 Task: Font style For heading UseBookman old style with light red berry 1 colour & Underline. font size for heading '24 Pt. 'Change the font style of data to Browallia Newand font size to  14 Pt. Change the alignment of both headline & data to  Align top. In the sheet  auditingSalesByQuarter
Action: Mouse moved to (42, 137)
Screenshot: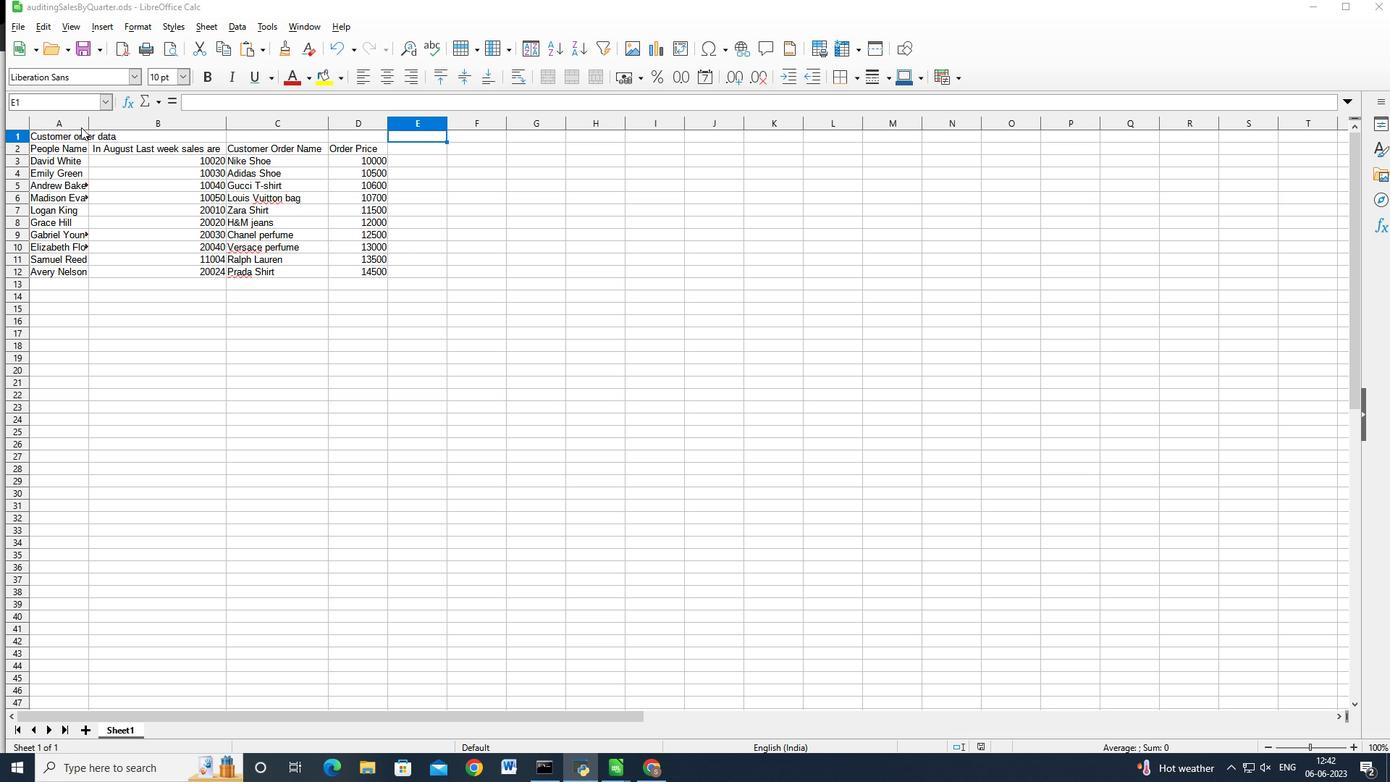 
Action: Mouse pressed left at (42, 137)
Screenshot: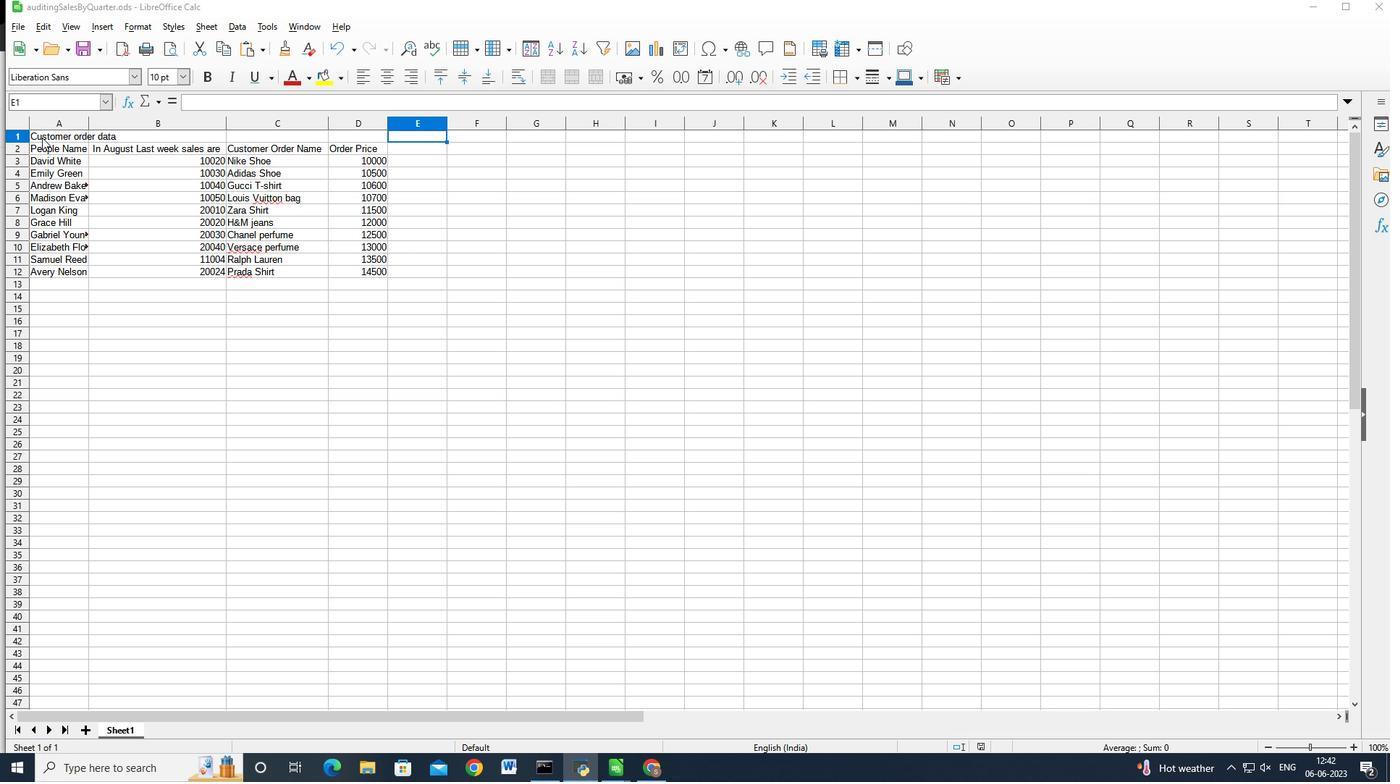 
Action: Mouse moved to (78, 70)
Screenshot: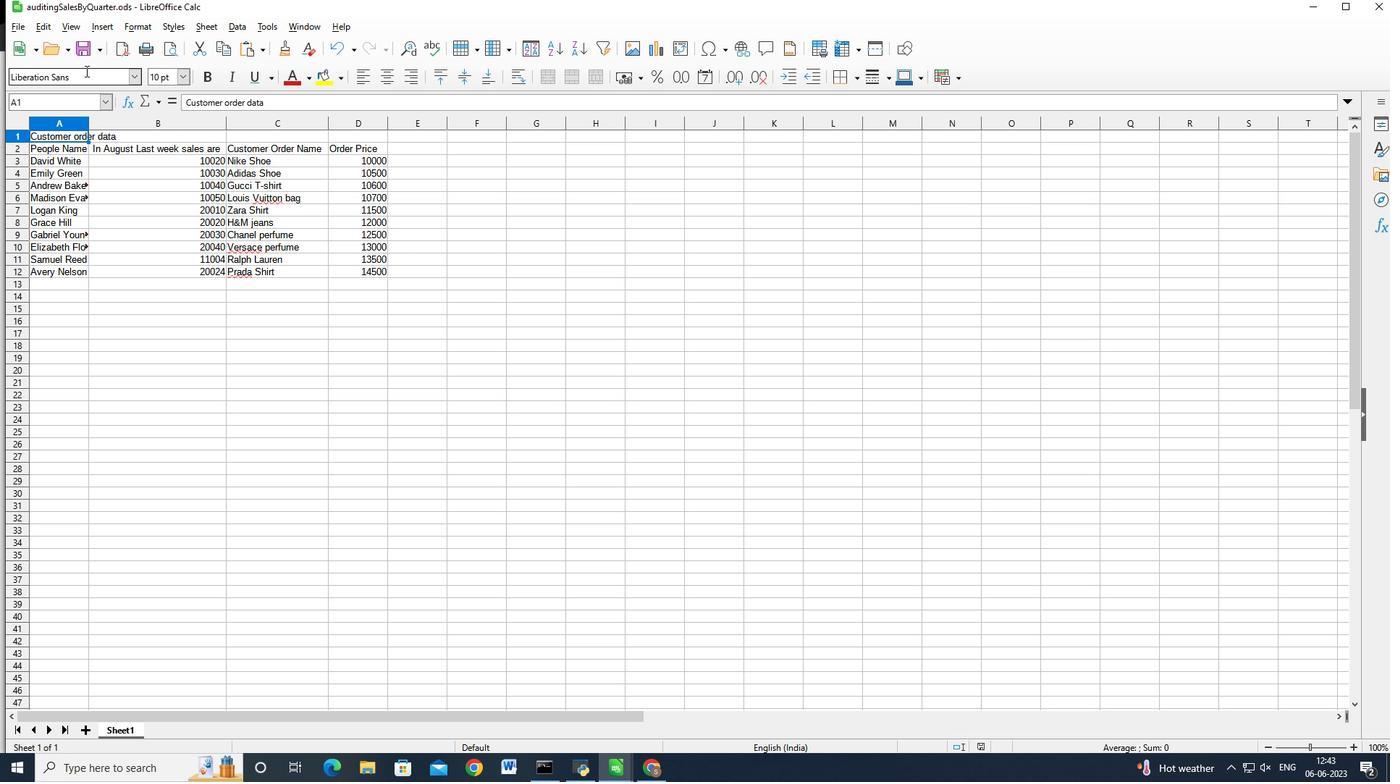 
Action: Mouse pressed left at (78, 70)
Screenshot: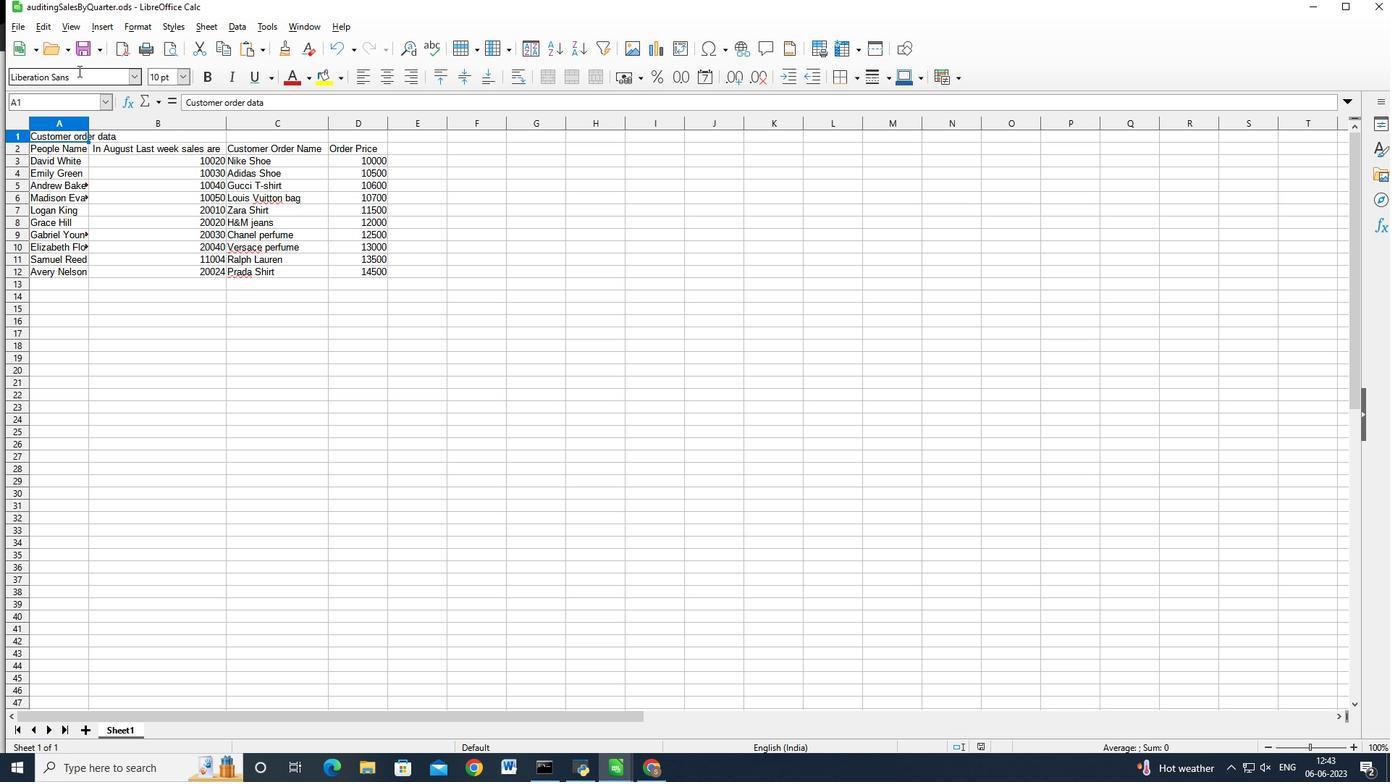
Action: Key pressed <Key.backspace><Key.backspace><Key.backspace><Key.backspace><Key.backspace><Key.backspace><Key.backspace><Key.backspace><Key.backspace><Key.backspace><Key.backspace><Key.backspace><Key.backspace><Key.backspace><Key.backspace><Key.backspace><Key.backspace><Key.backspace><Key.backspace><Key.backspace><Key.backspace><Key.backspace><Key.backspace><Key.backspace><Key.backspace><Key.shift>Bookman<Key.space>old<Key.enter><Key.enter>
Screenshot: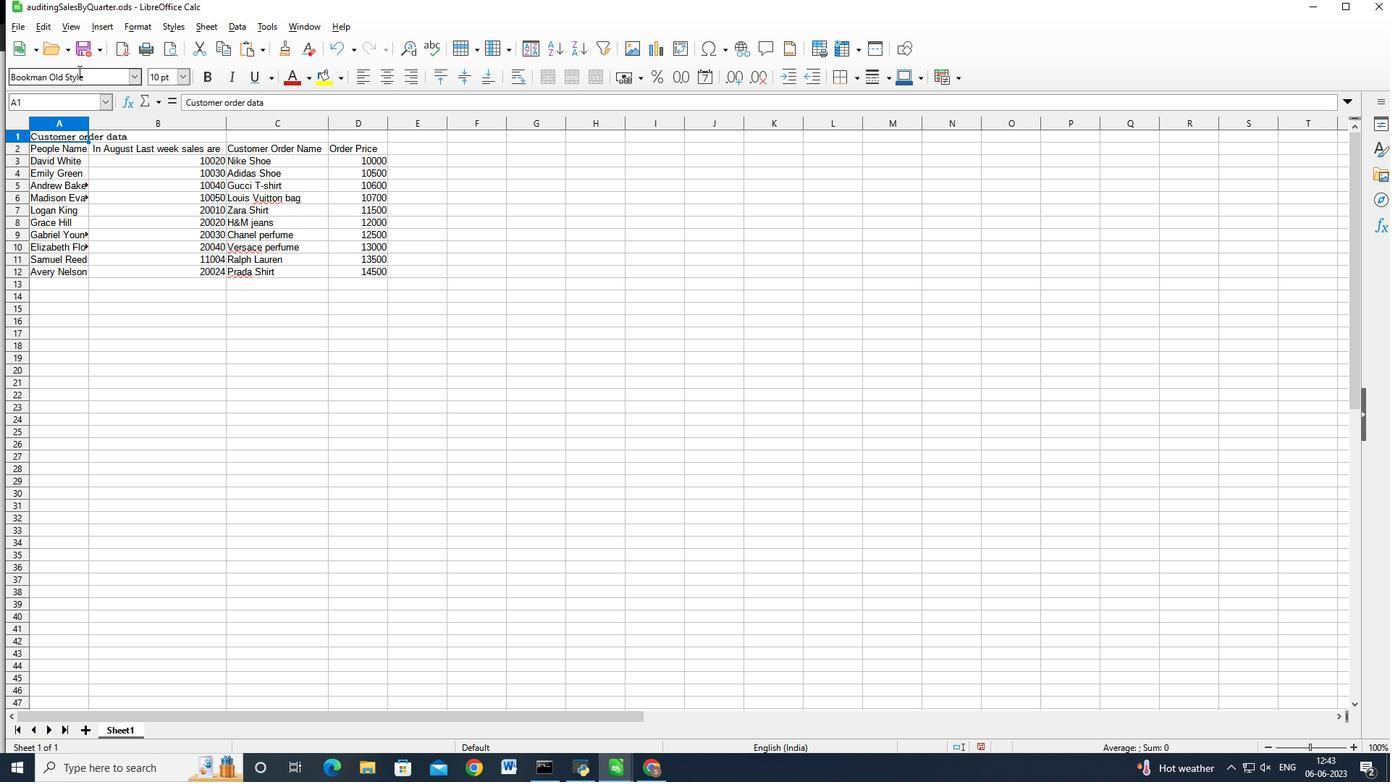 
Action: Mouse moved to (63, 134)
Screenshot: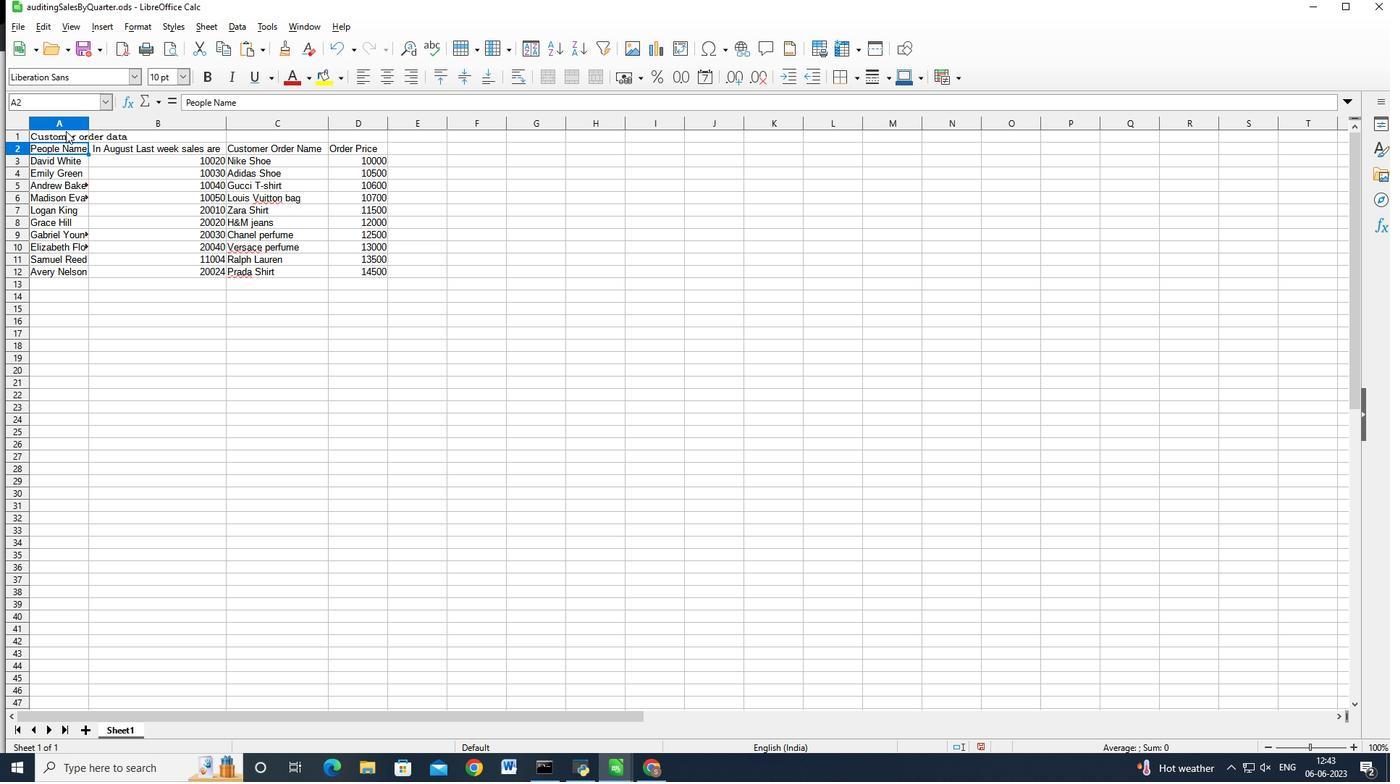 
Action: Mouse pressed left at (63, 134)
Screenshot: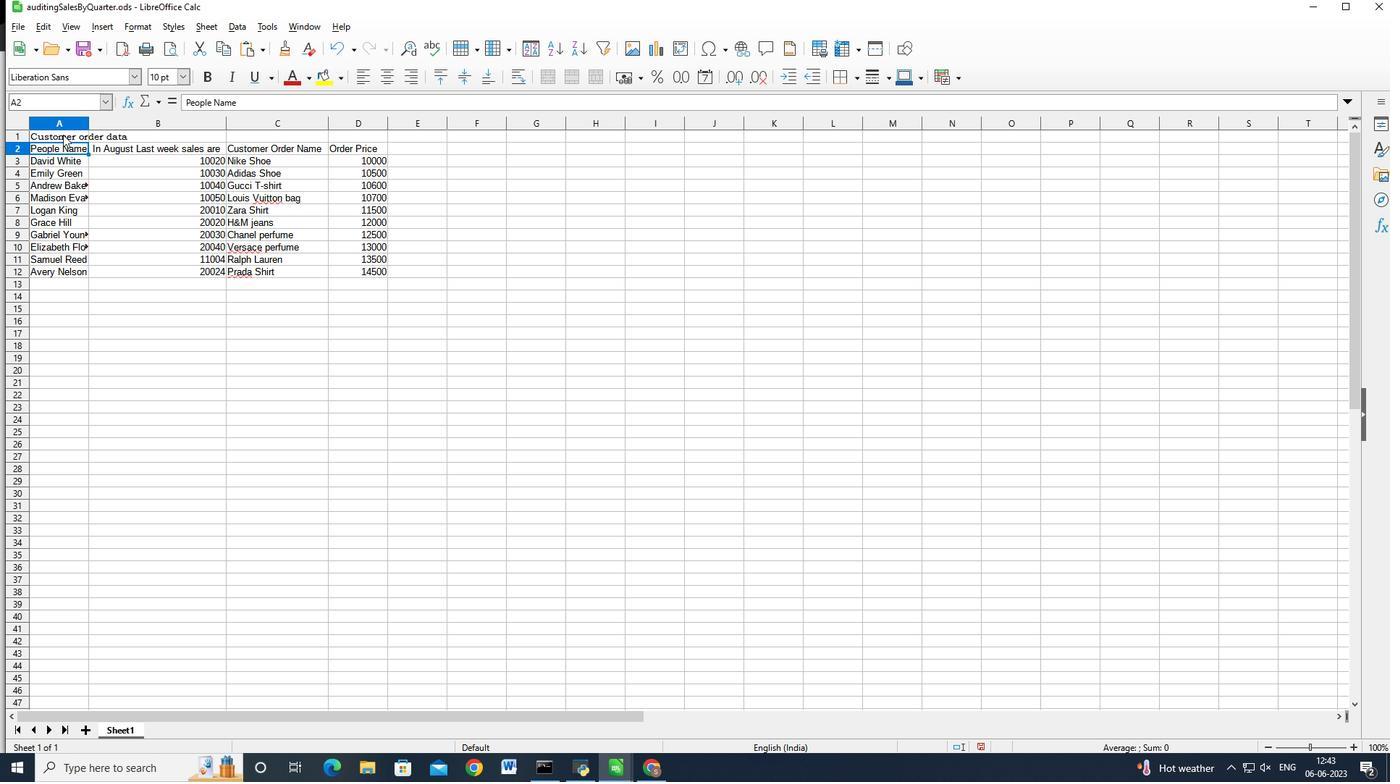 
Action: Mouse moved to (98, 131)
Screenshot: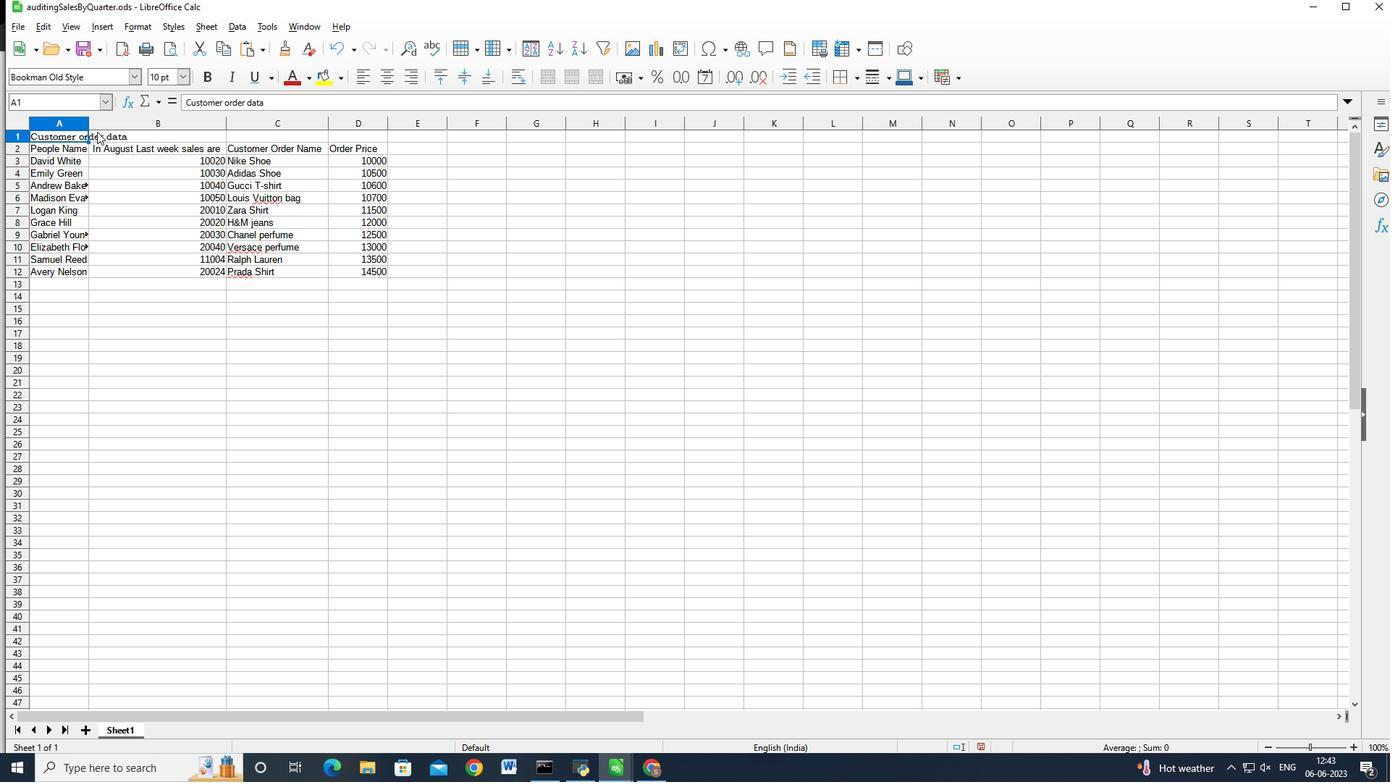 
Action: Key pressed <Key.shift>
Screenshot: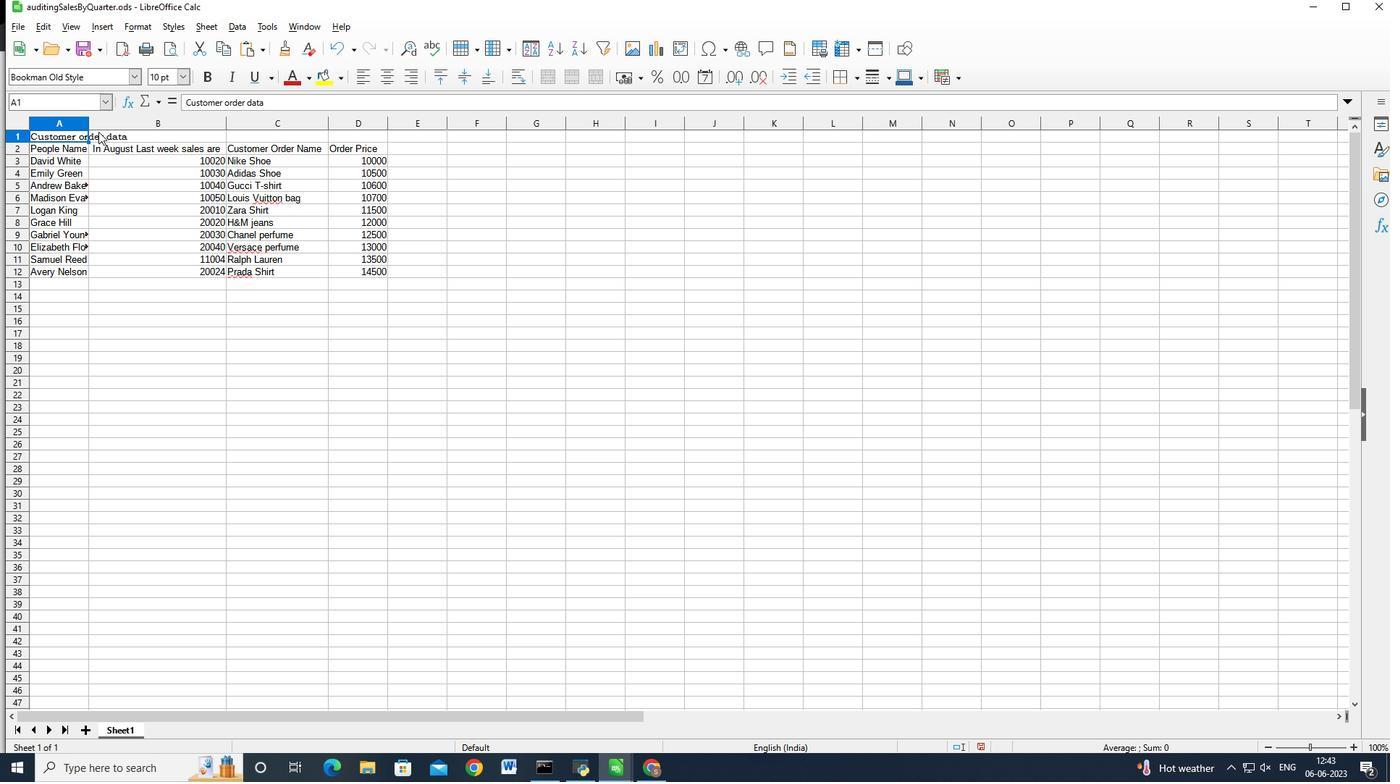 
Action: Mouse pressed left at (98, 131)
Screenshot: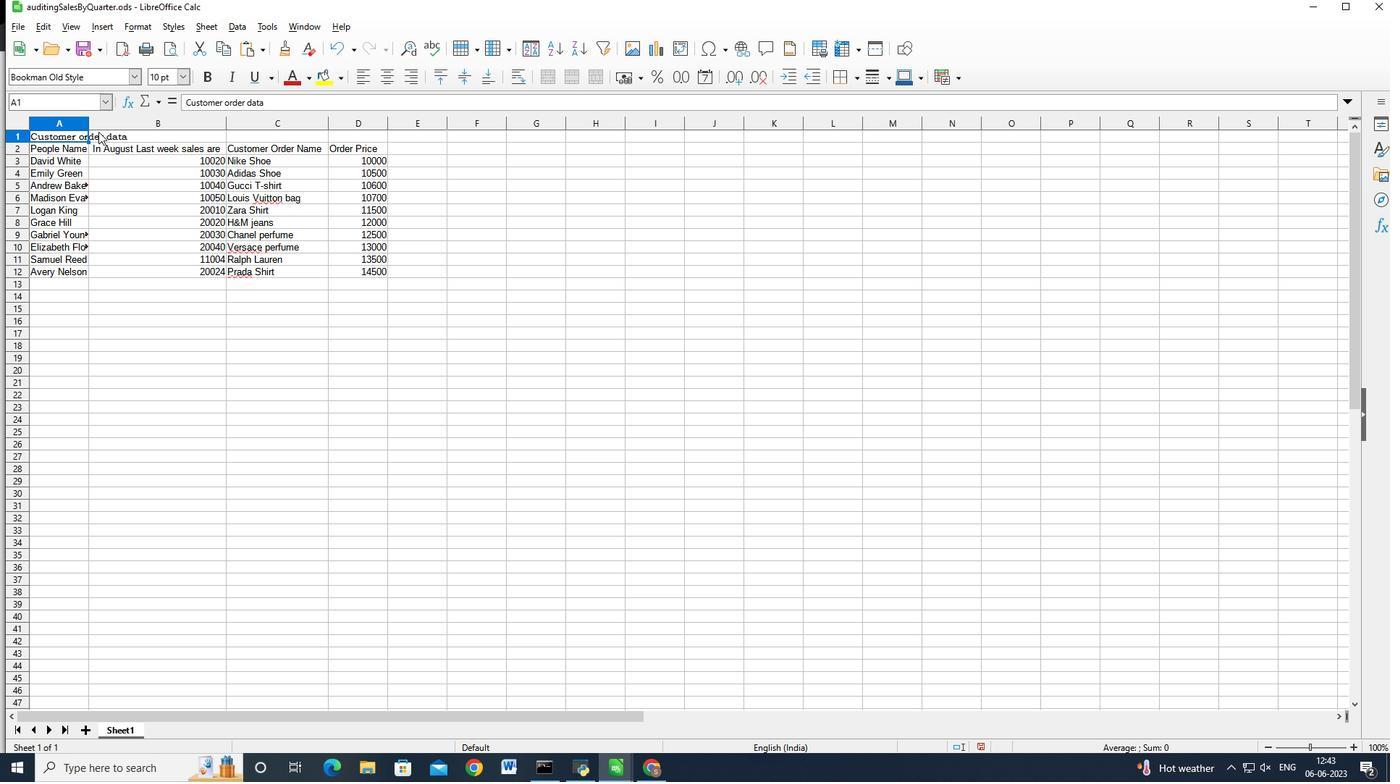 
Action: Key pressed <Key.shift>
Screenshot: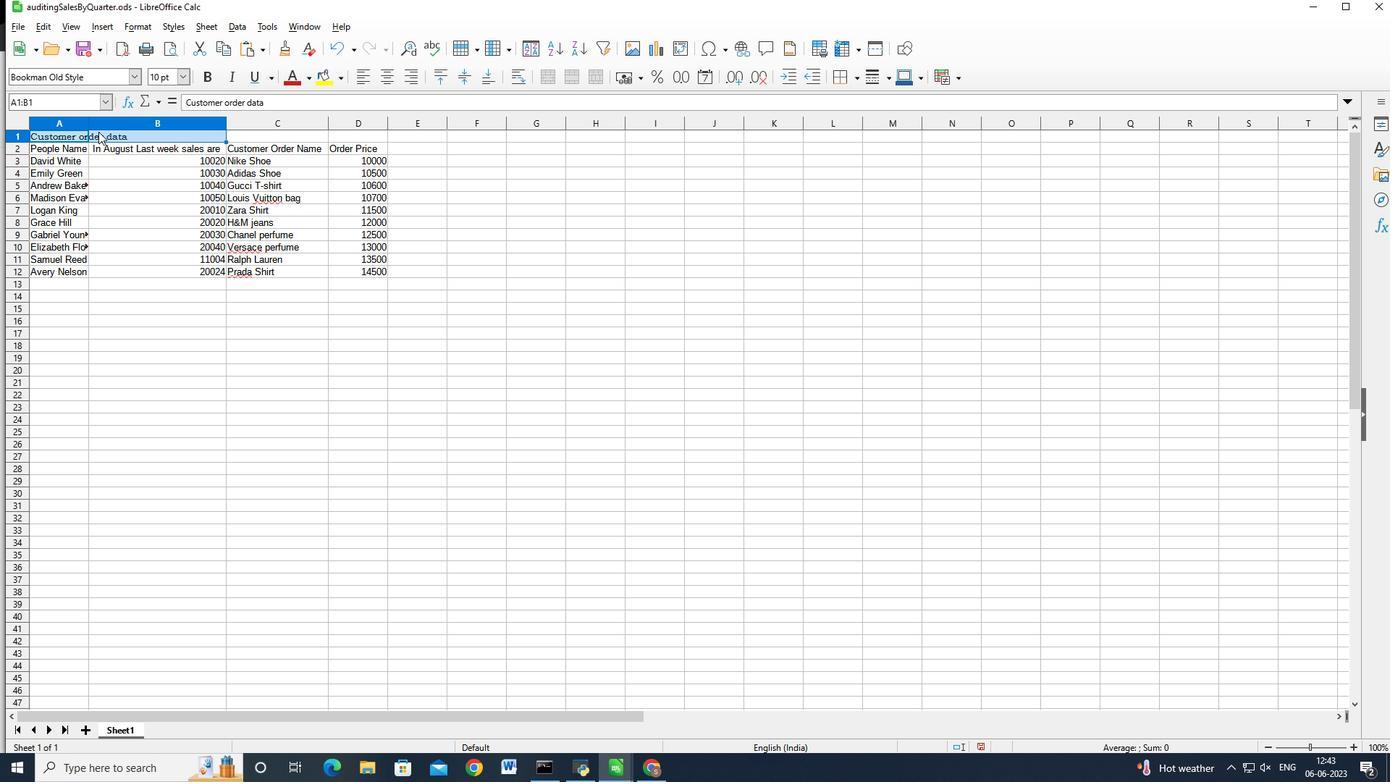 
Action: Mouse moved to (136, 104)
Screenshot: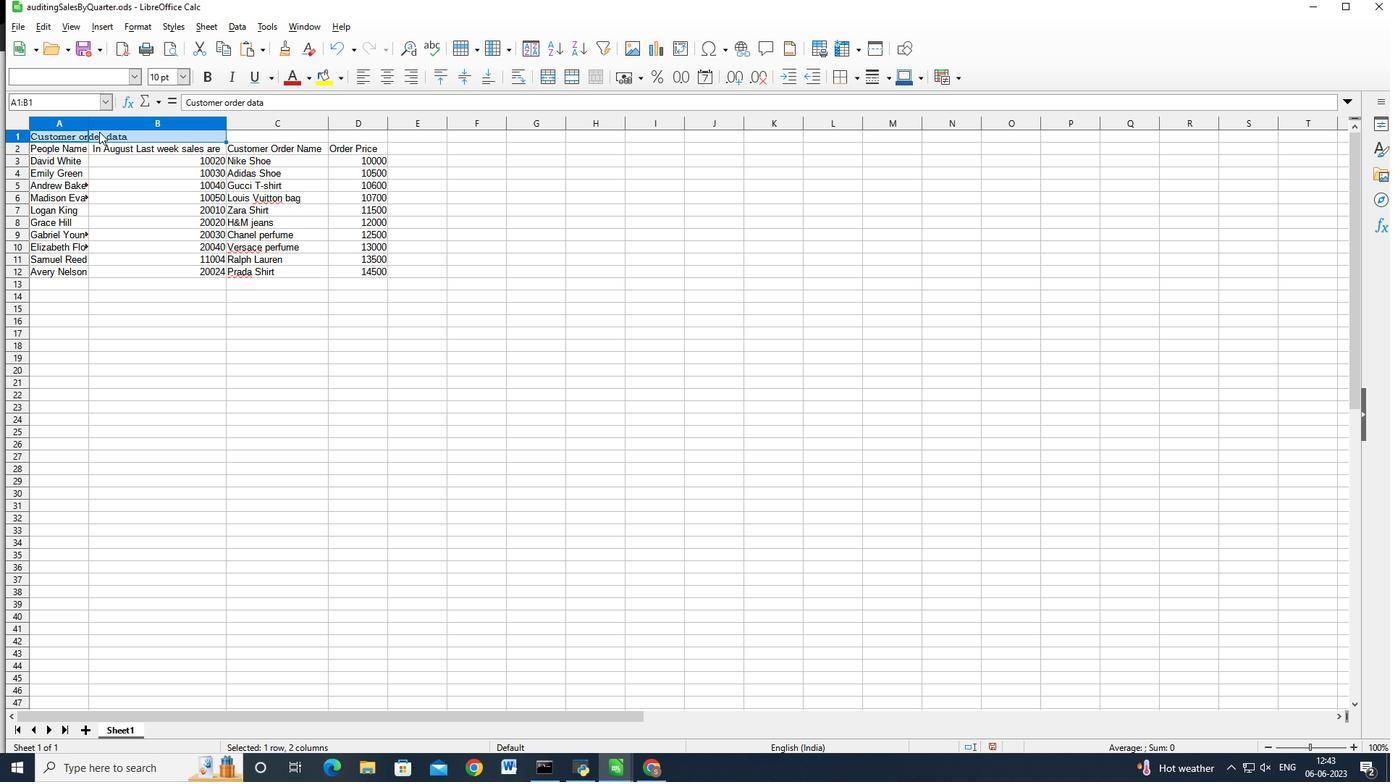 
Action: Key pressed <Key.shift>
Screenshot: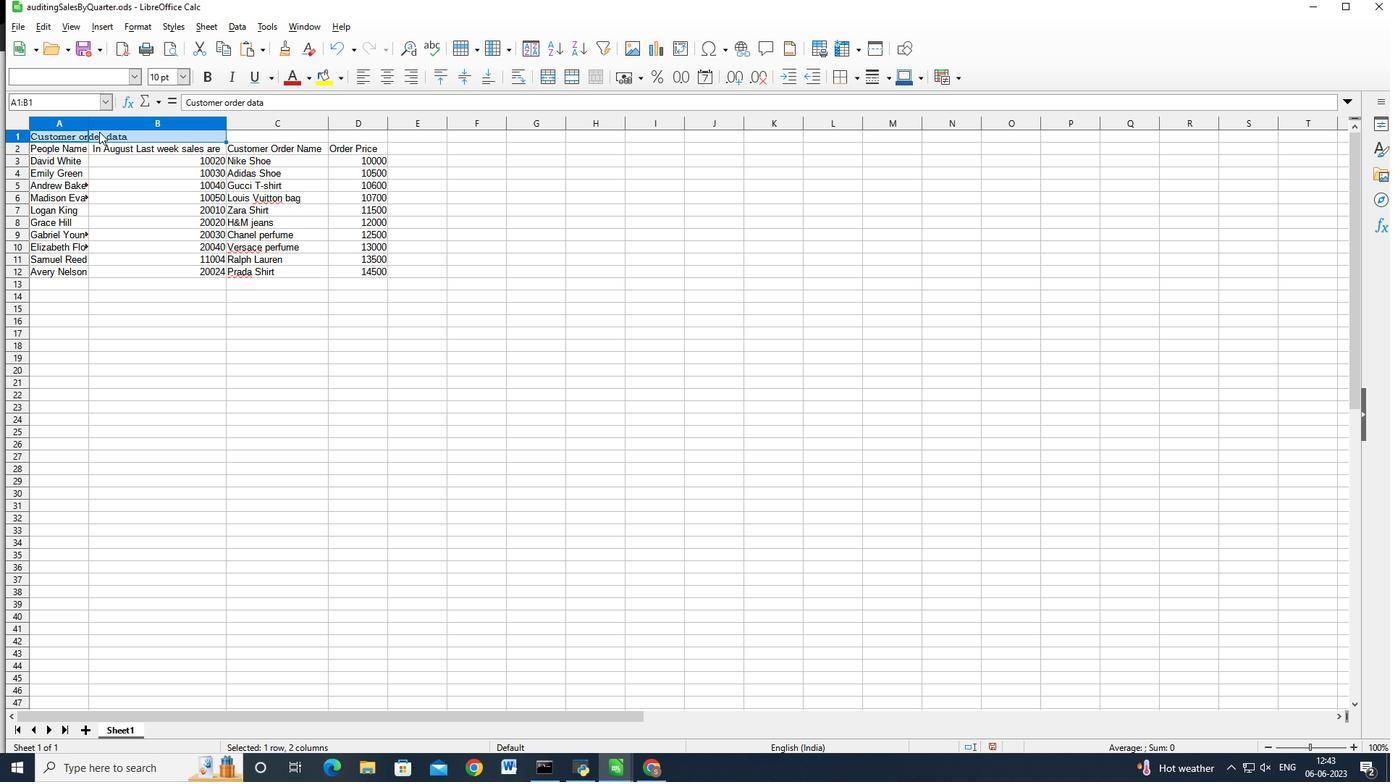 
Action: Mouse moved to (163, 71)
Screenshot: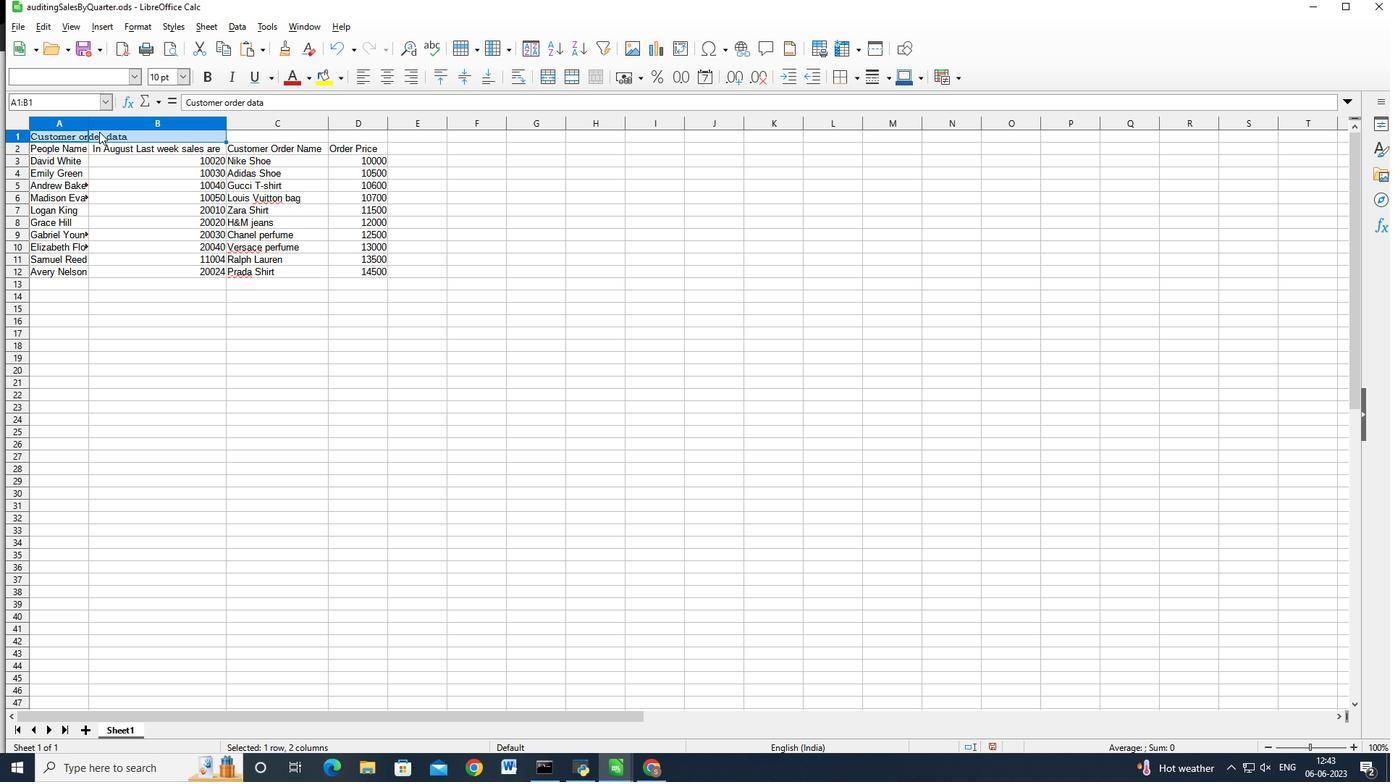 
Action: Key pressed <Key.shift>
Screenshot: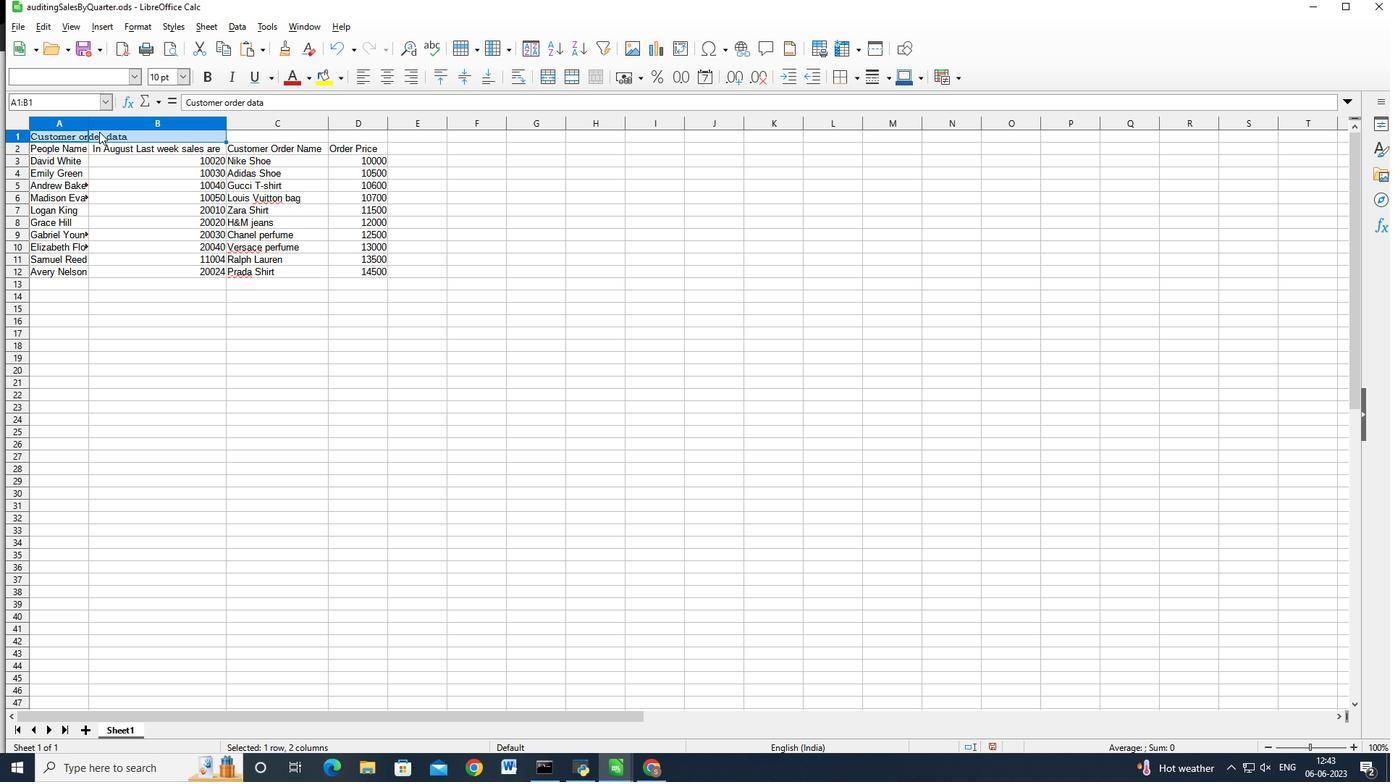 
Action: Mouse moved to (183, 73)
Screenshot: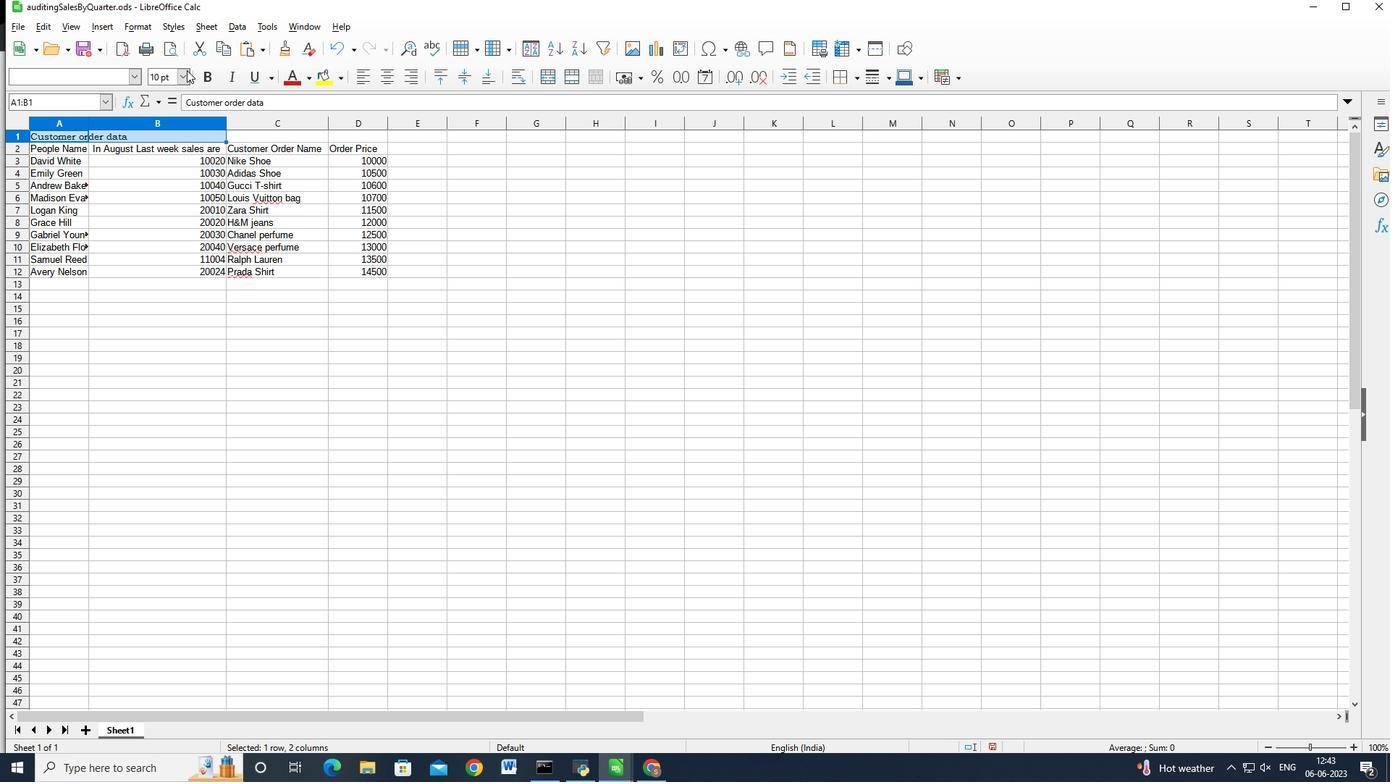 
Action: Mouse pressed left at (183, 73)
Screenshot: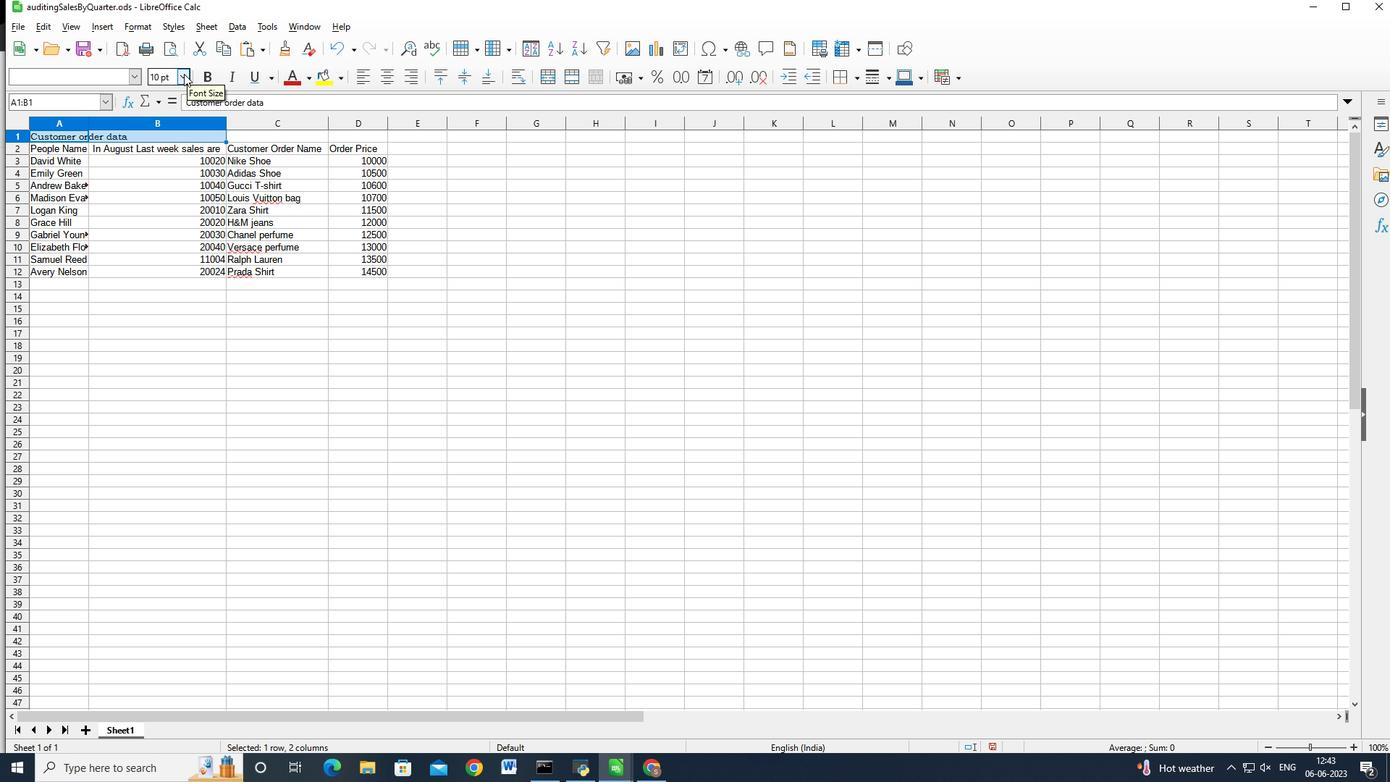 
Action: Mouse moved to (148, 285)
Screenshot: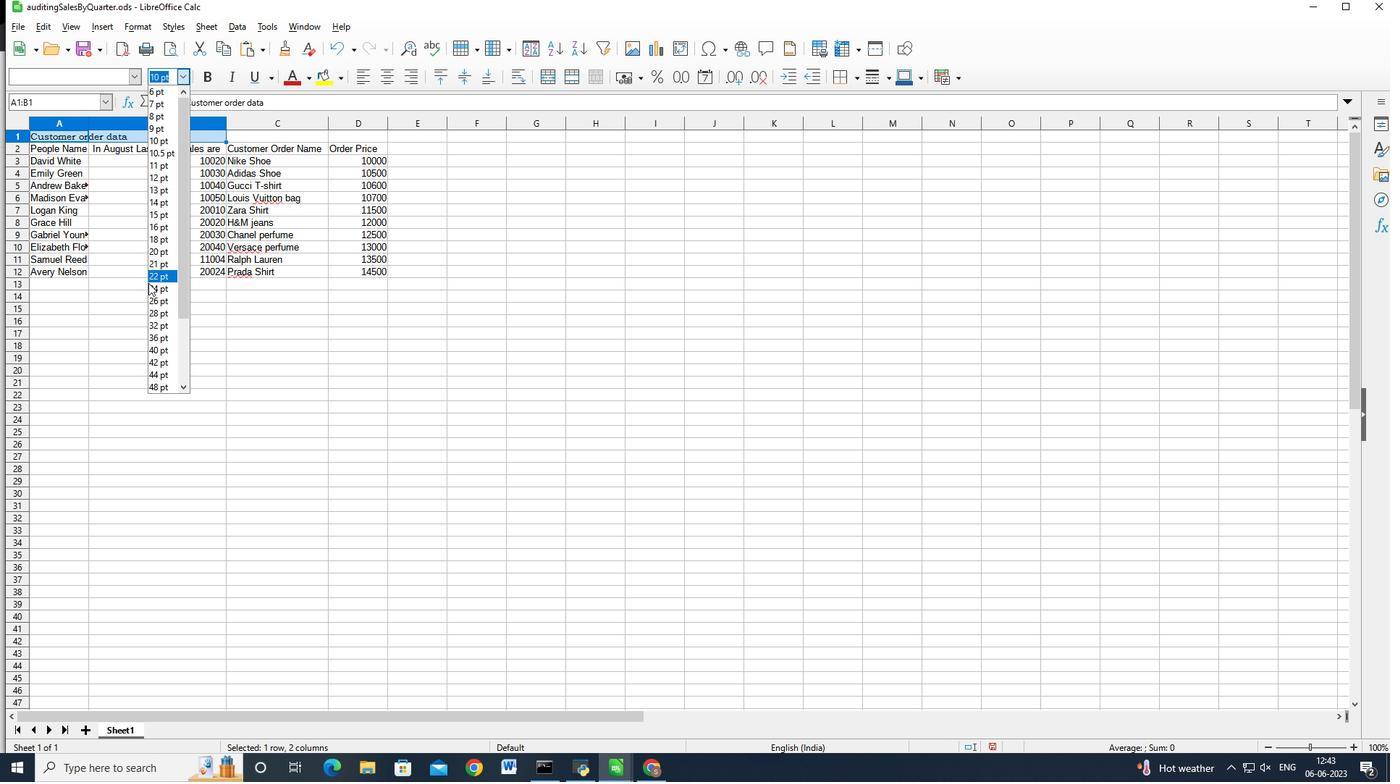 
Action: Mouse pressed left at (148, 285)
Screenshot: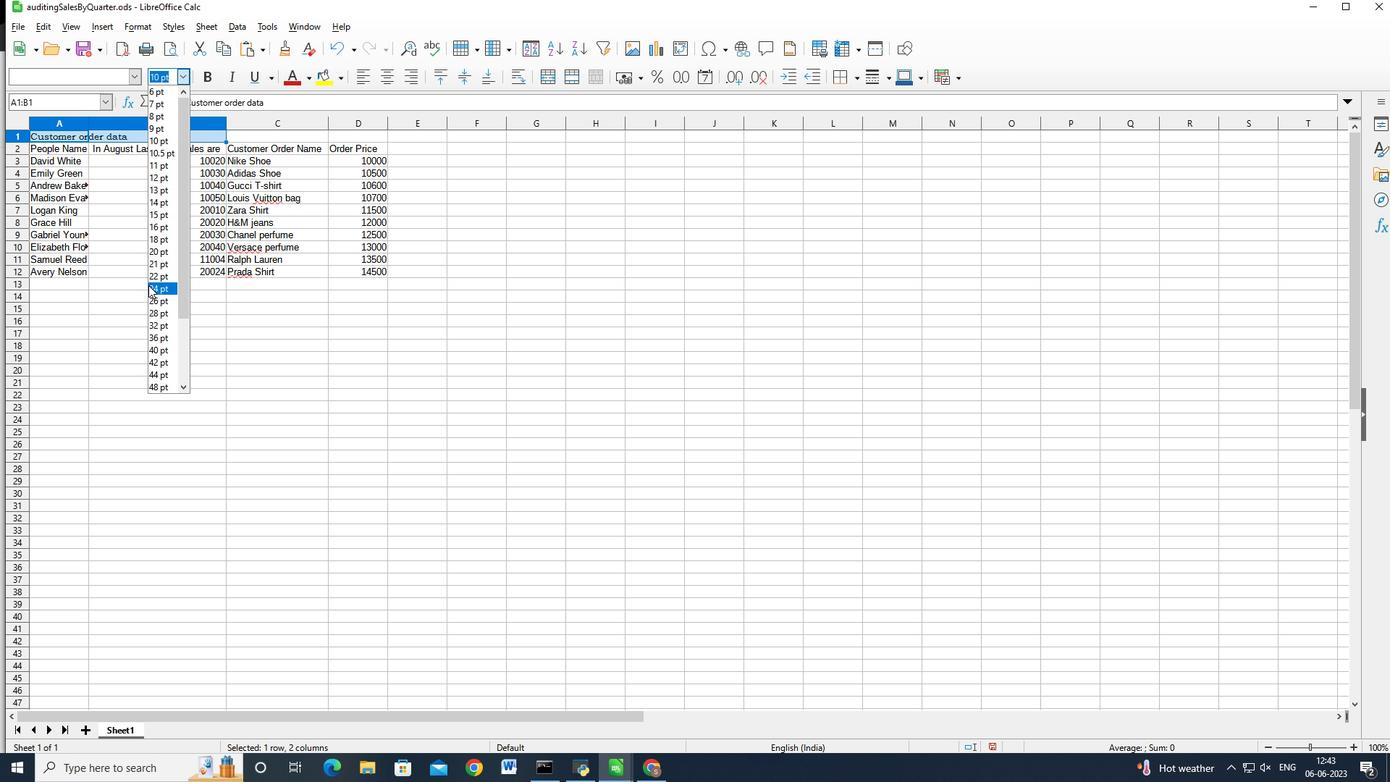 
Action: Mouse moved to (64, 168)
Screenshot: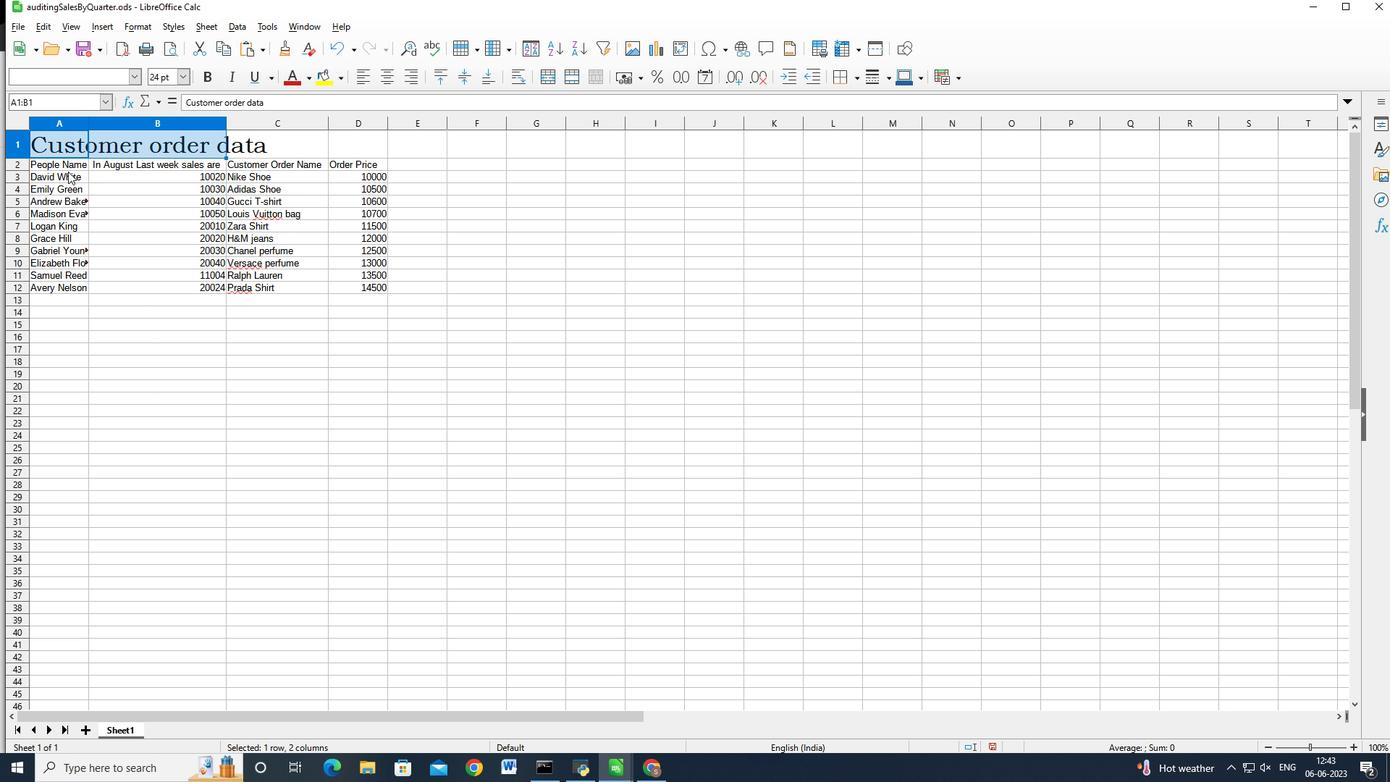 
Action: Mouse pressed left at (64, 168)
Screenshot: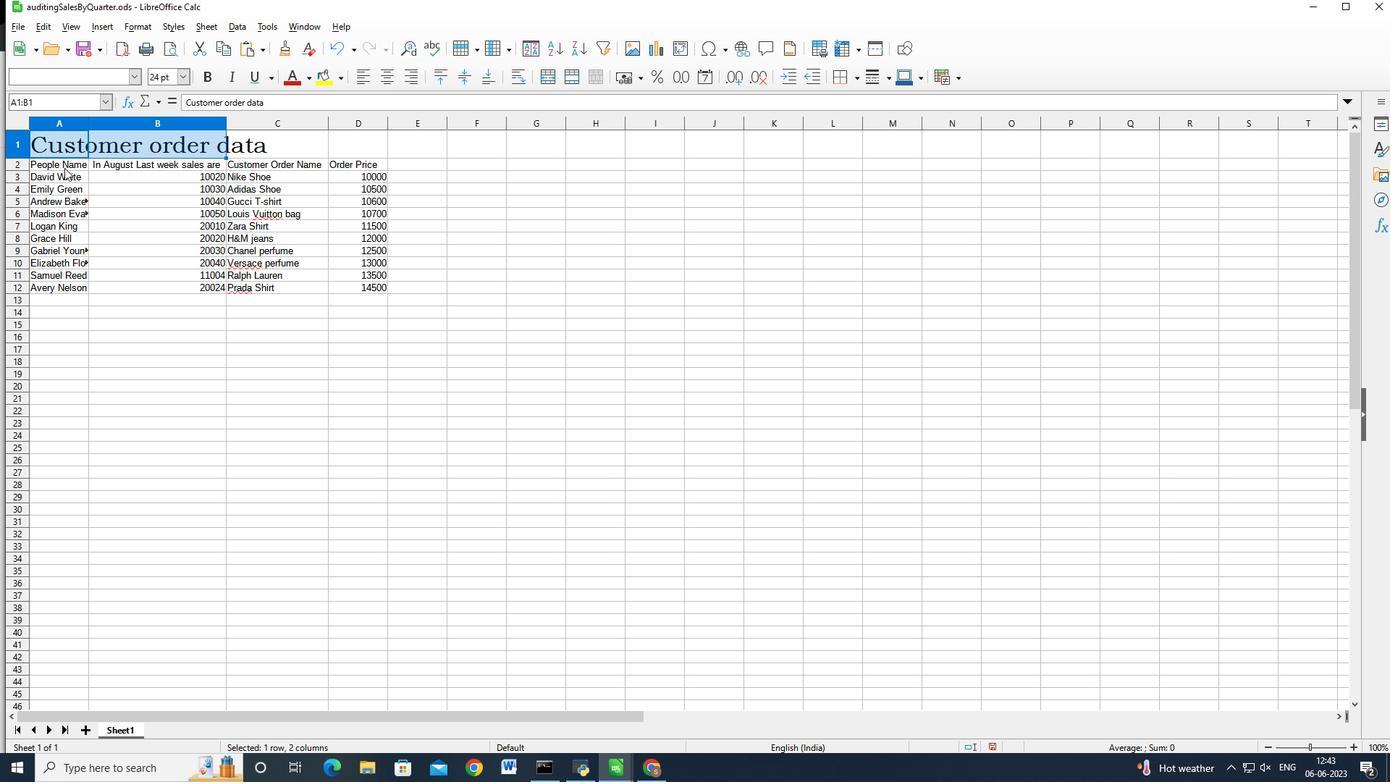 
Action: Key pressed <Key.shift><Key.right><Key.right><Key.right><Key.right><Key.left><Key.down><Key.down><Key.down><Key.down><Key.down><Key.down><Key.down><Key.down><Key.down><Key.down>
Screenshot: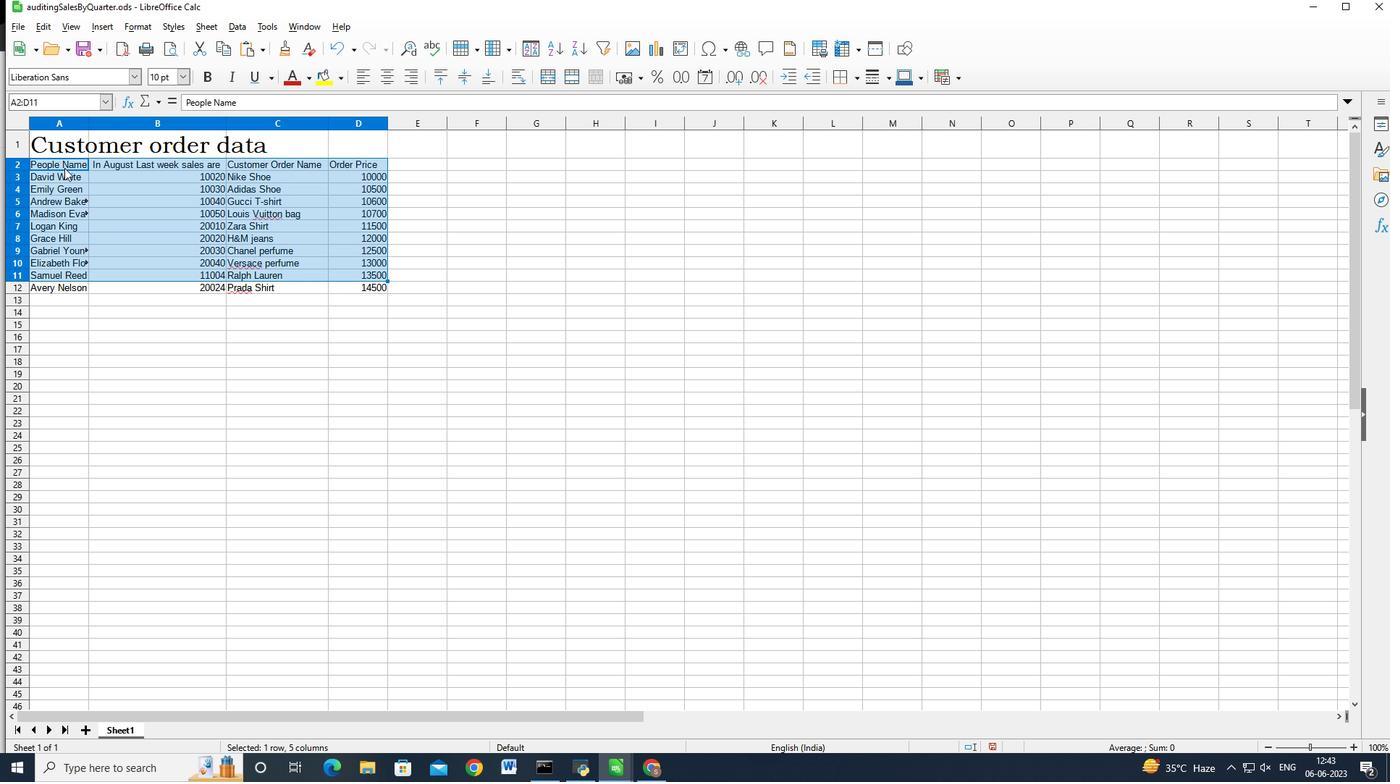 
Action: Mouse moved to (180, 78)
Screenshot: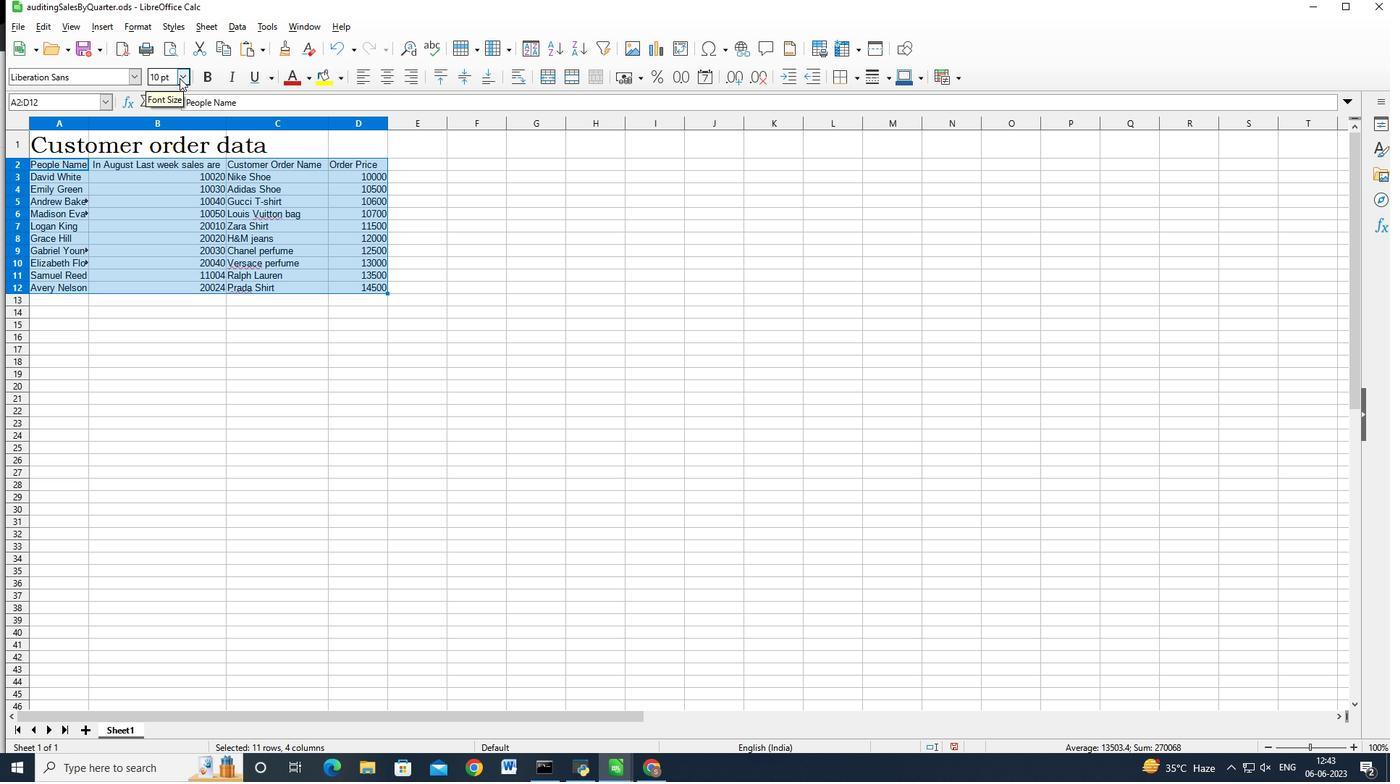 
Action: Mouse pressed left at (180, 78)
Screenshot: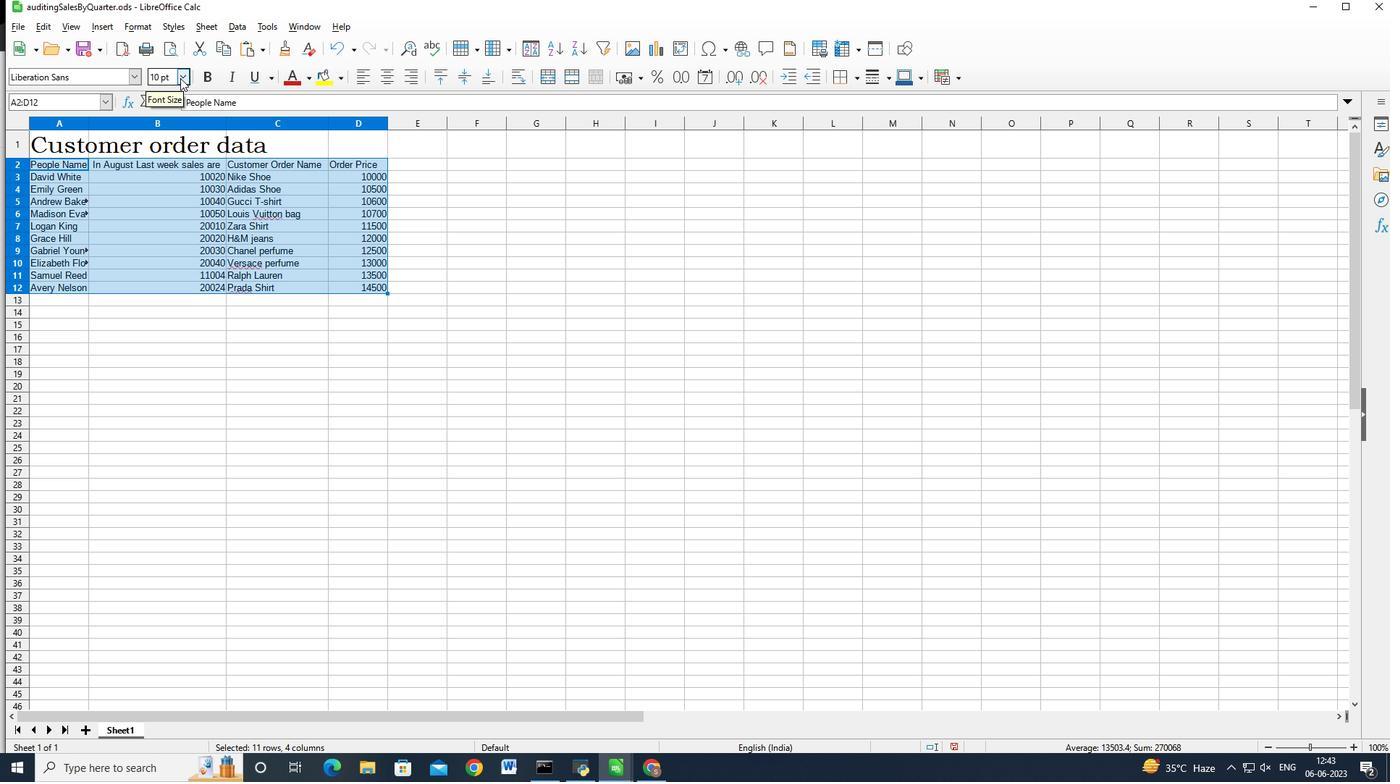 
Action: Mouse moved to (180, 78)
Screenshot: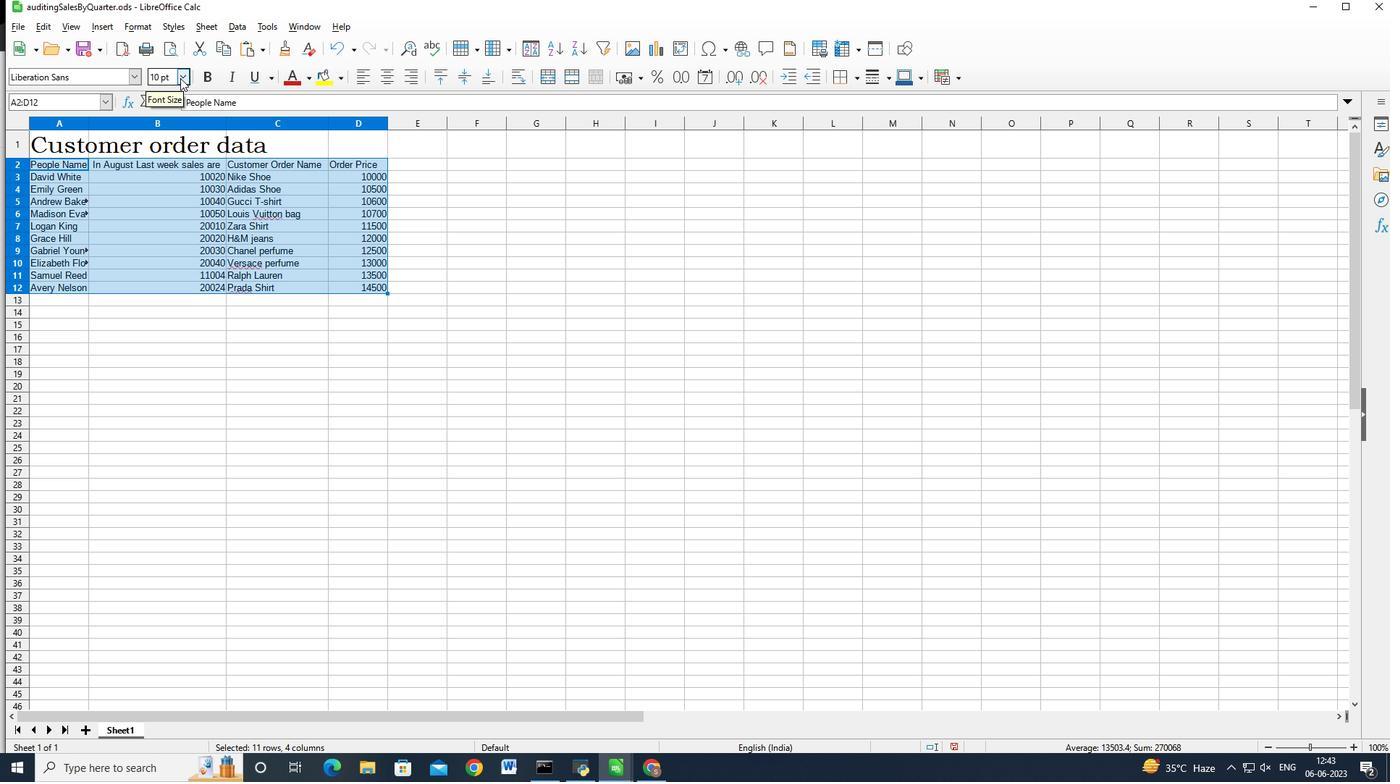 
Action: Mouse pressed left at (180, 78)
Screenshot: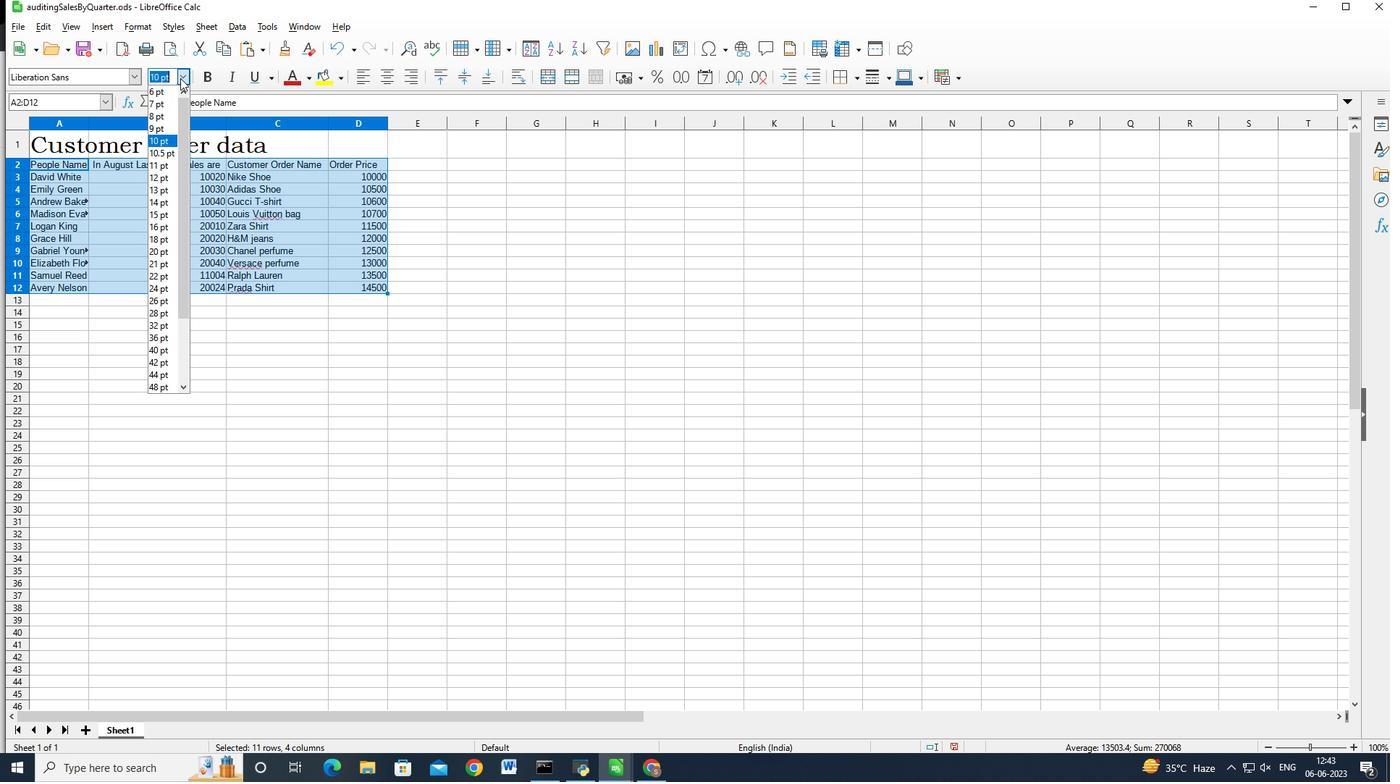 
Action: Mouse moved to (135, 78)
Screenshot: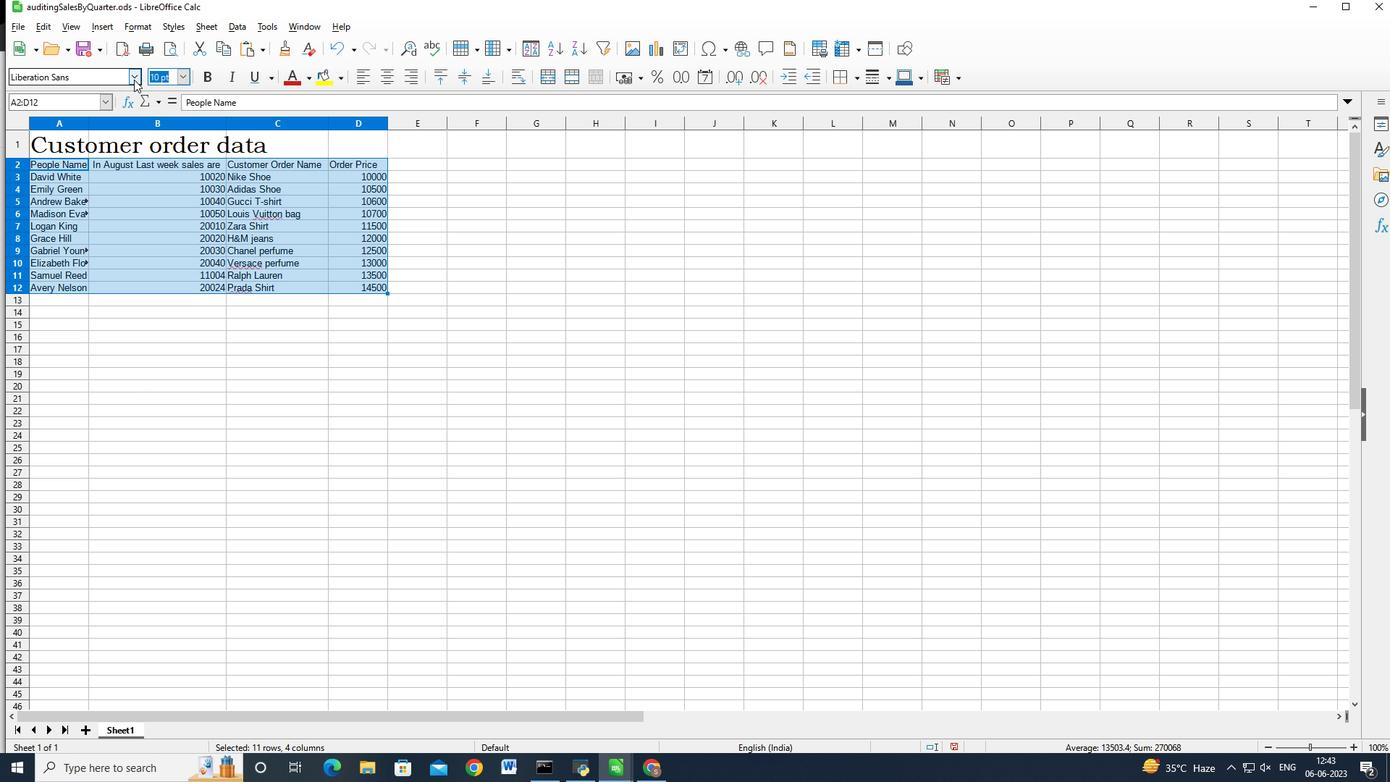 
Action: Mouse pressed left at (135, 78)
Screenshot: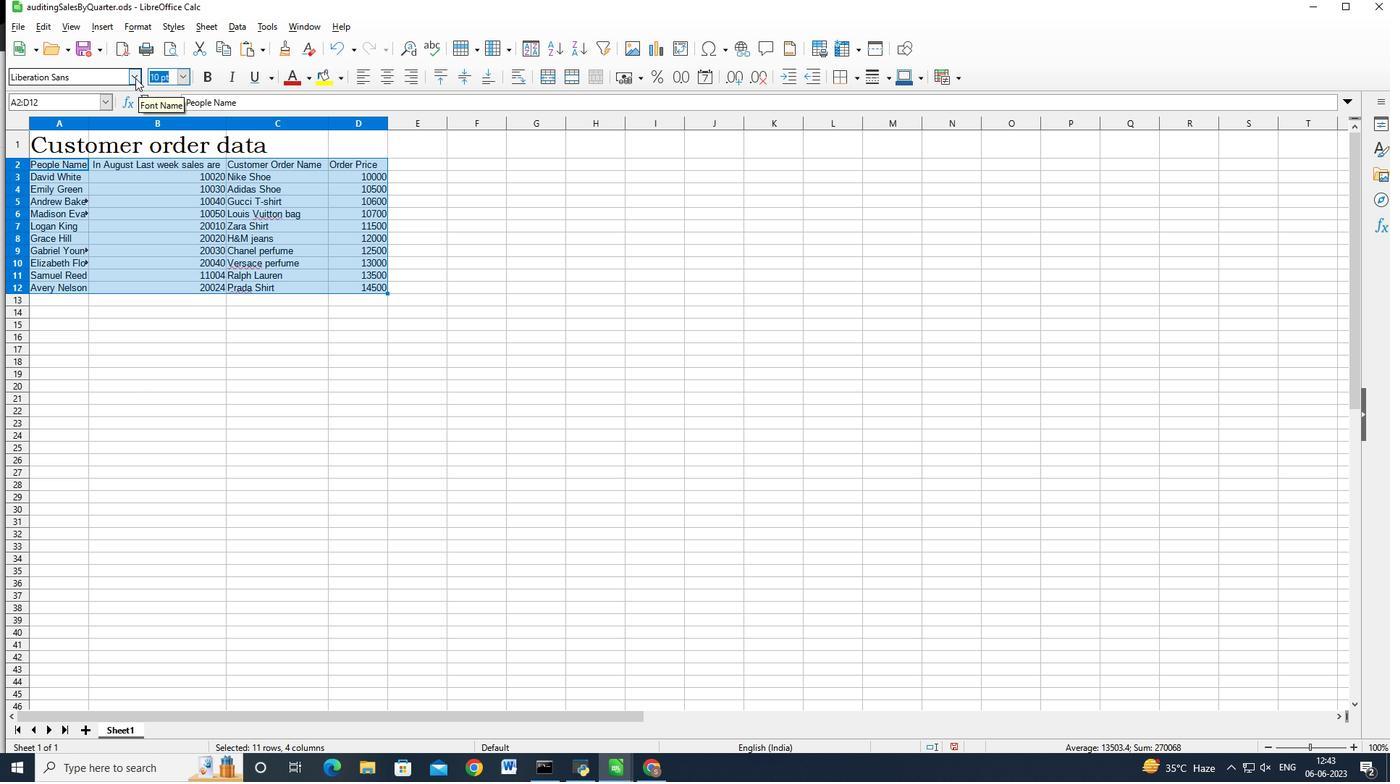 
Action: Mouse moved to (75, 61)
Screenshot: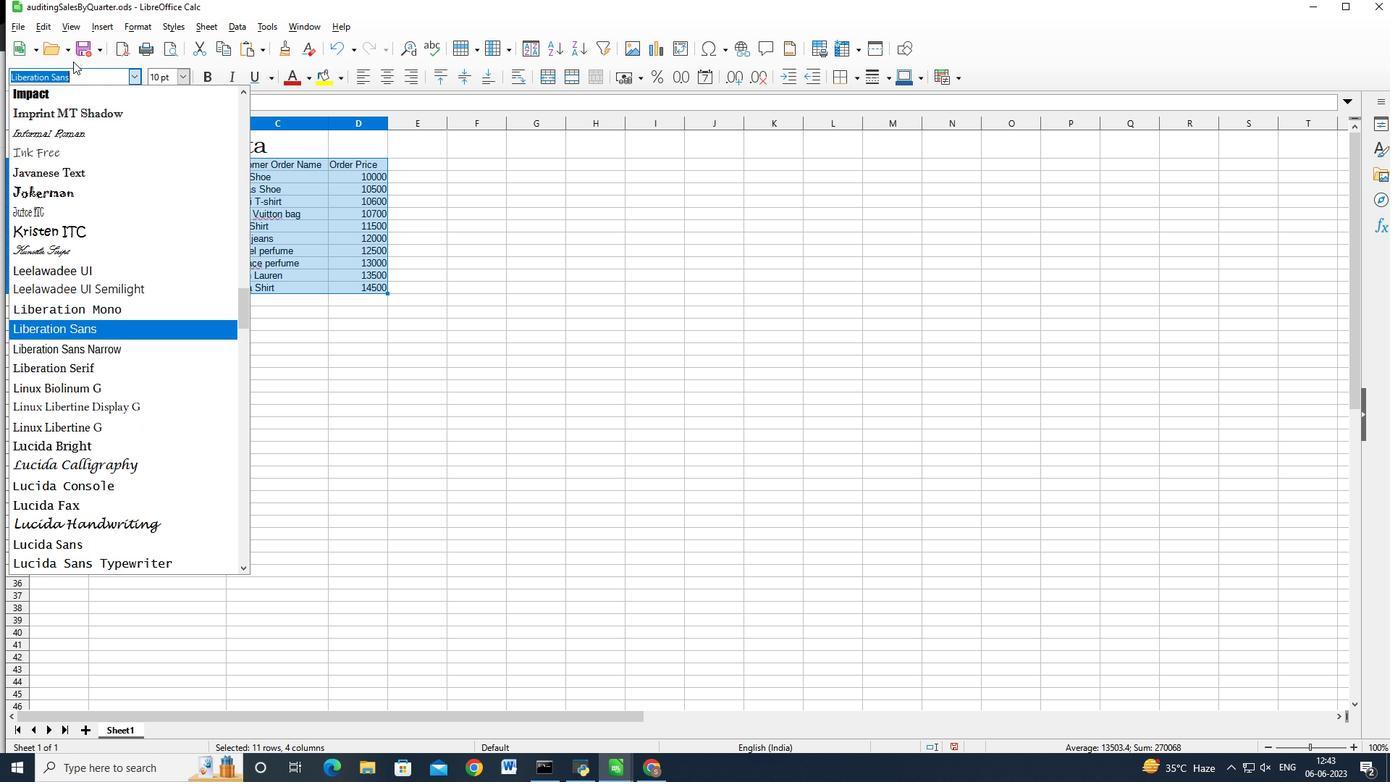 
Action: Key pressed <Key.backspace><Key.shift>Browallia<Key.space><Key.shift>Newand<Key.enter>
Screenshot: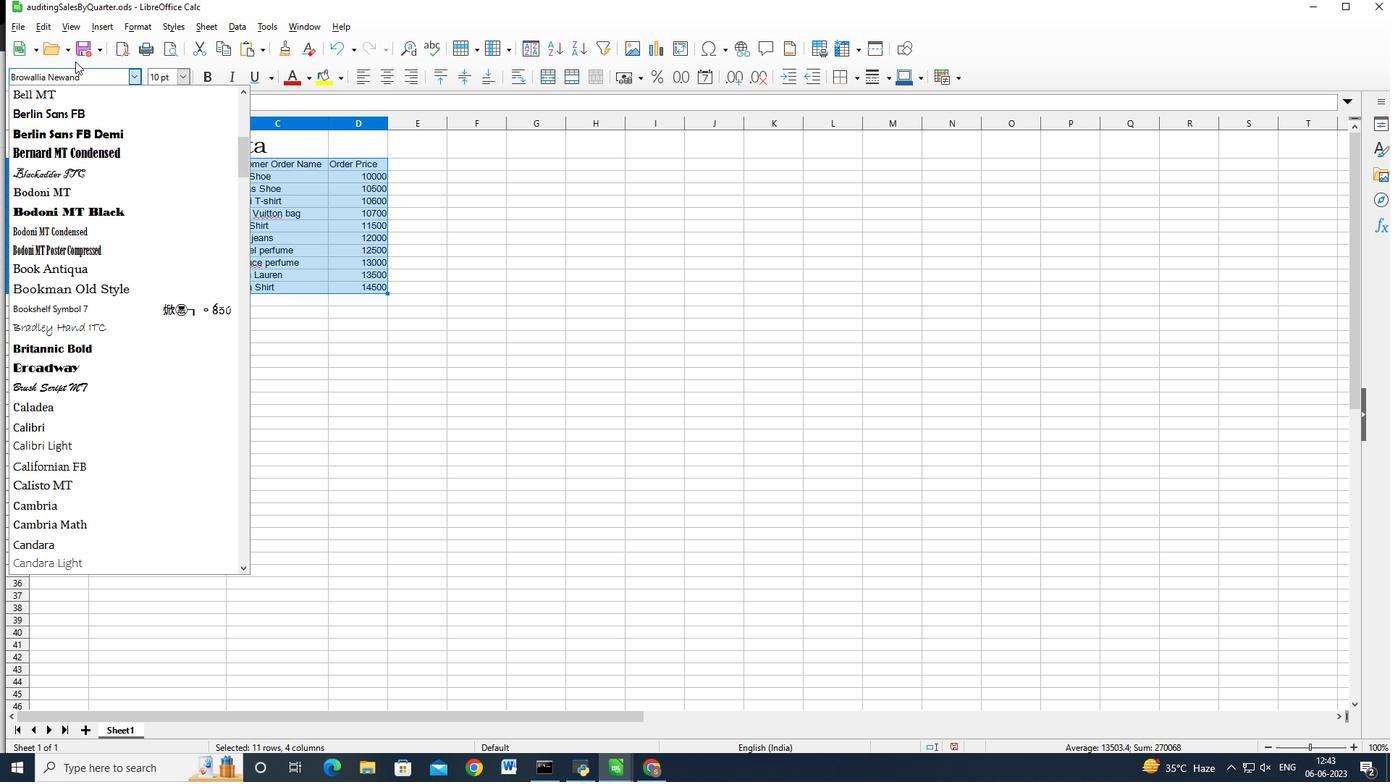 
Action: Mouse moved to (183, 82)
Screenshot: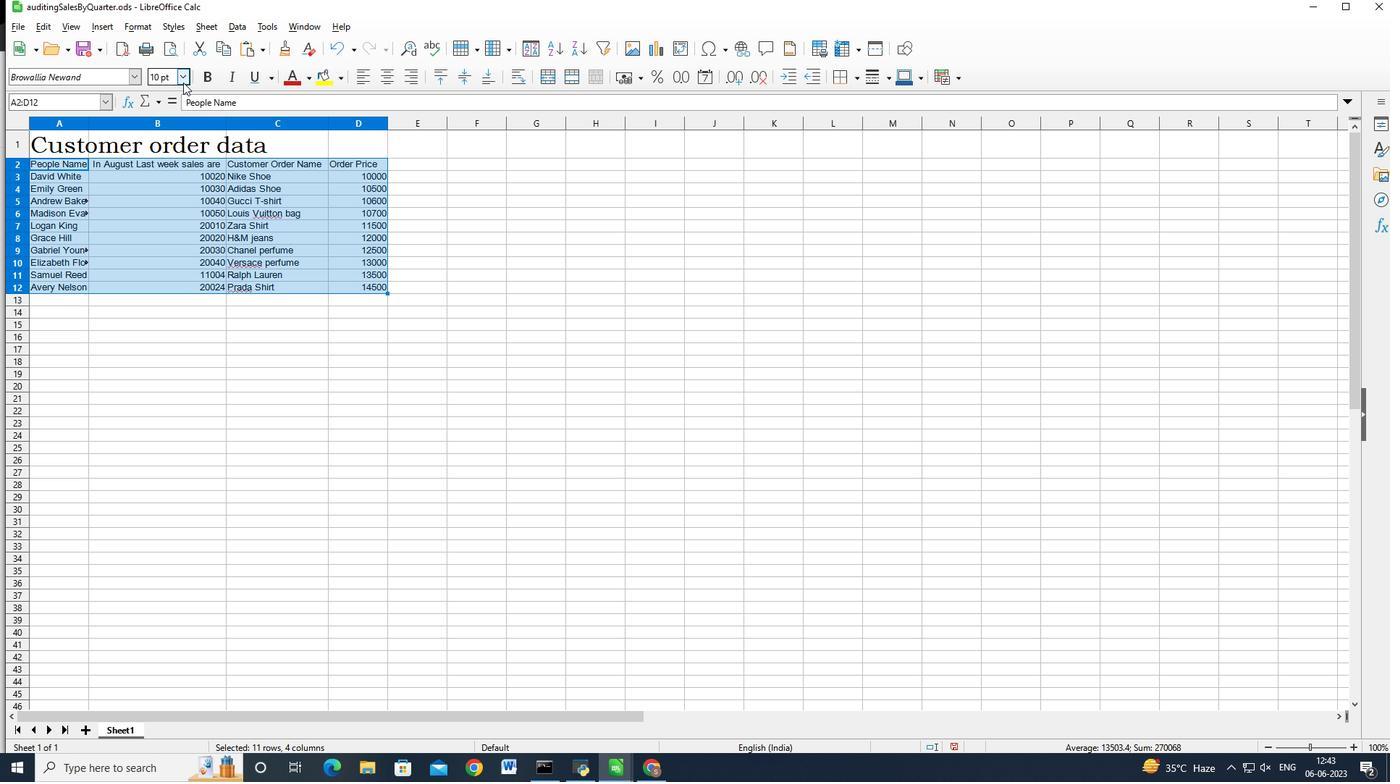 
Action: Mouse pressed left at (183, 82)
Screenshot: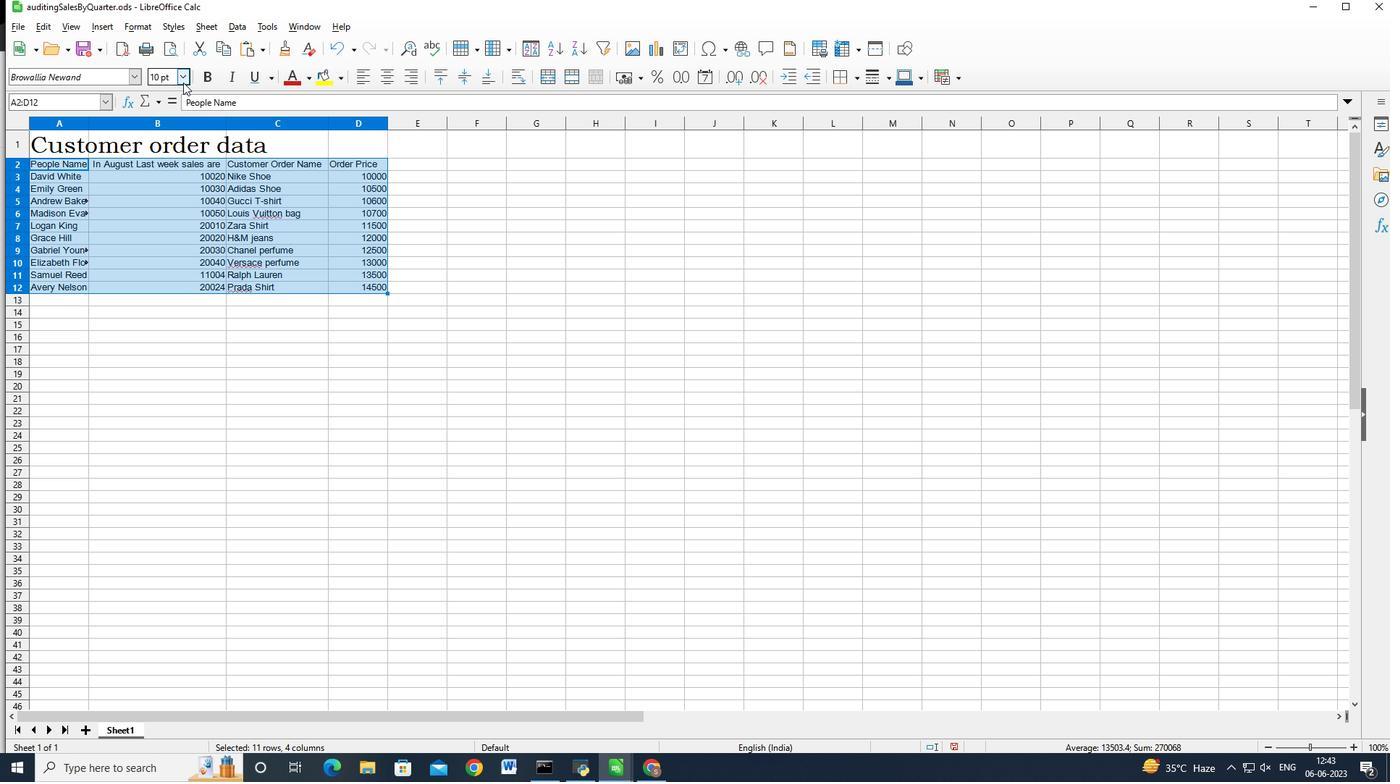 
Action: Mouse moved to (165, 202)
Screenshot: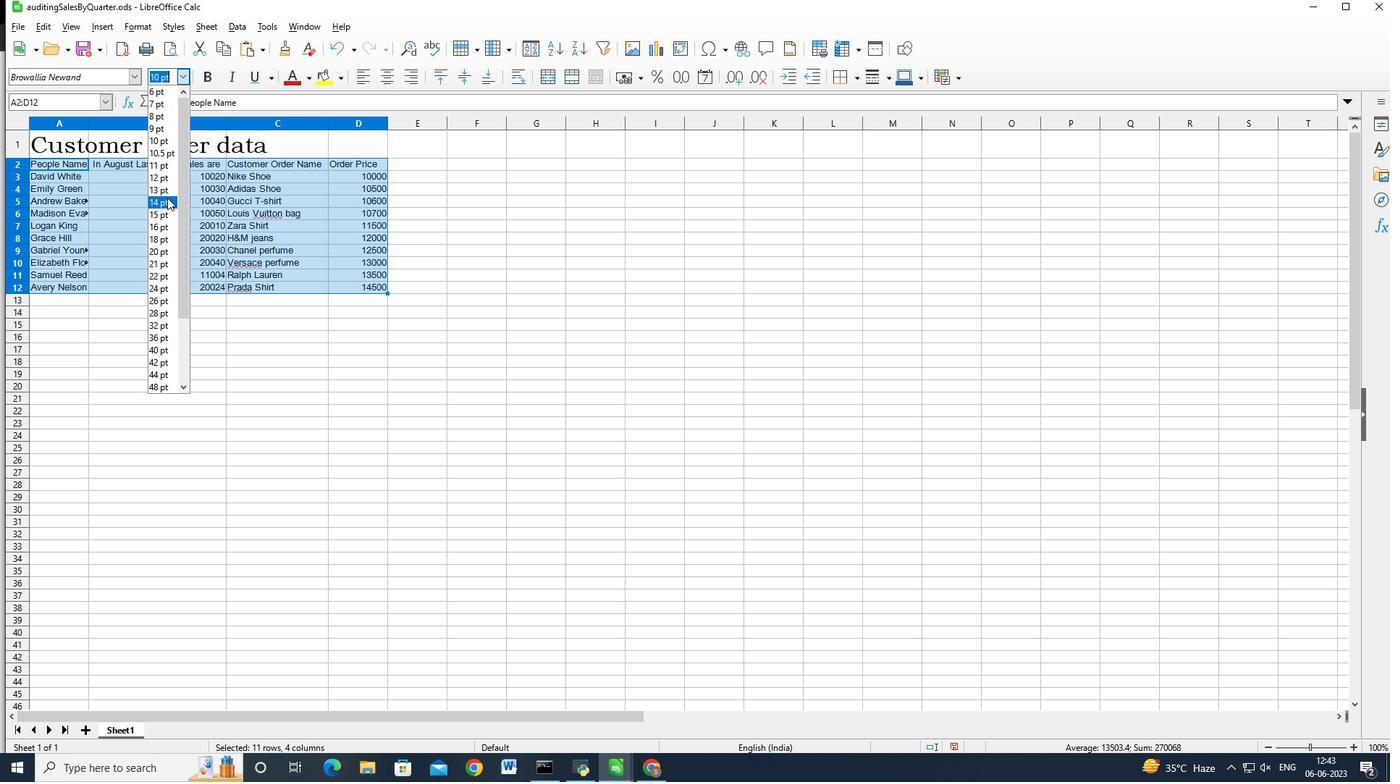 
Action: Mouse pressed left at (165, 202)
Screenshot: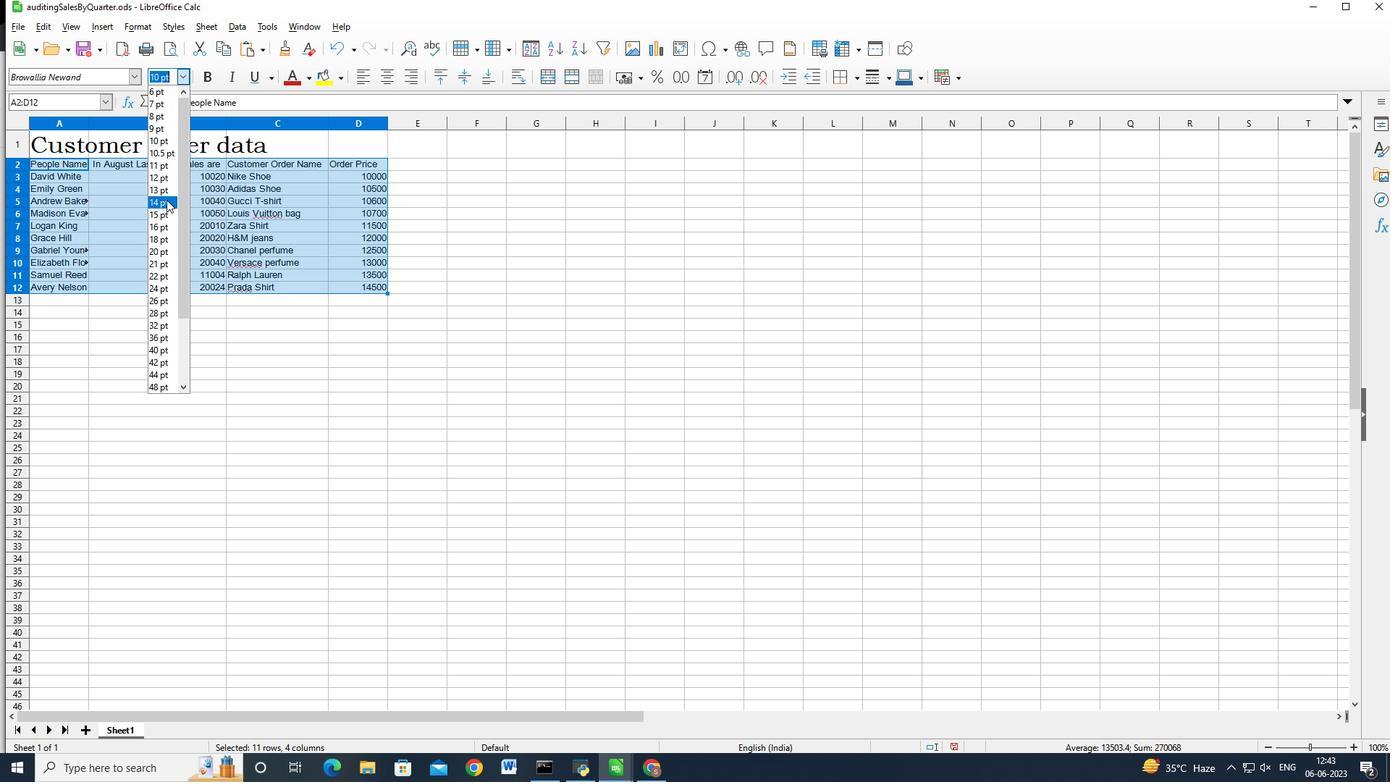 
Action: Mouse moved to (54, 136)
Screenshot: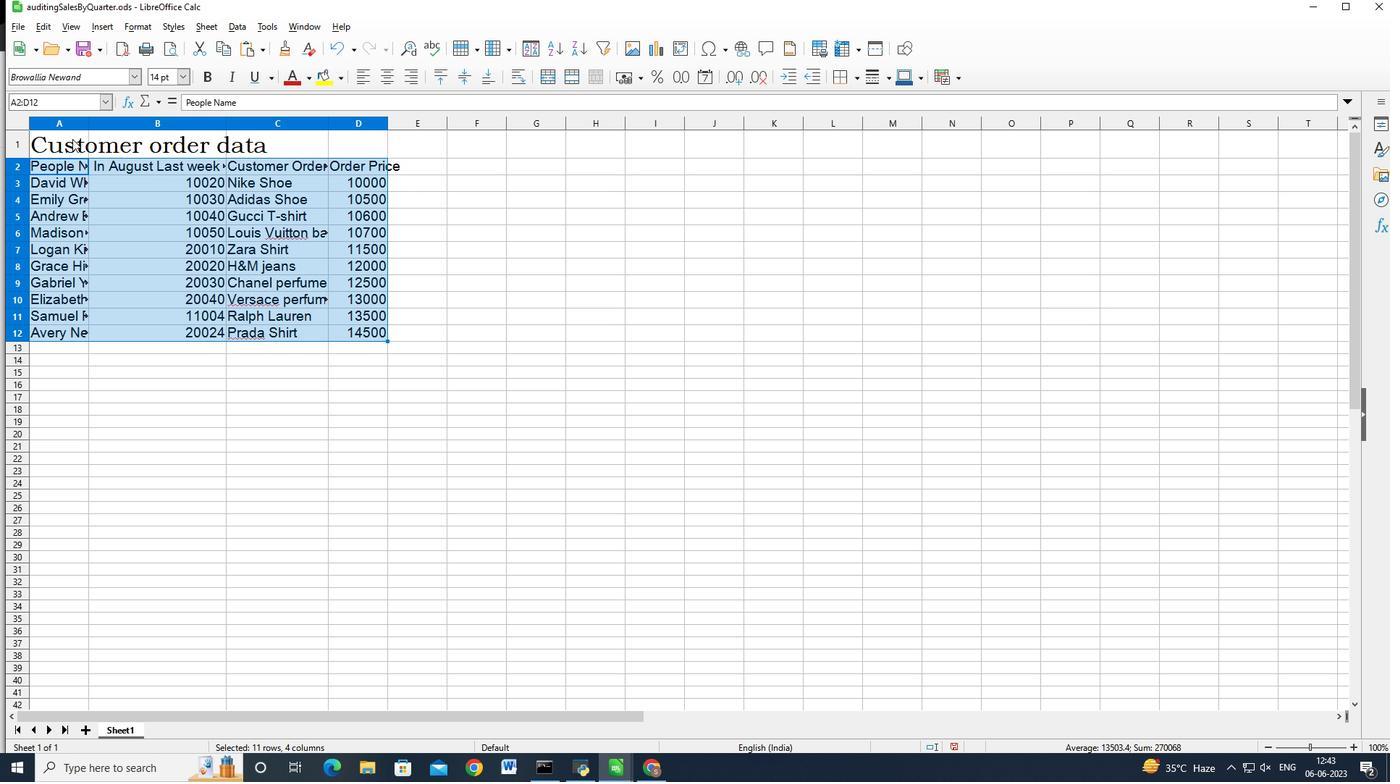 
Action: Mouse pressed left at (54, 136)
Screenshot: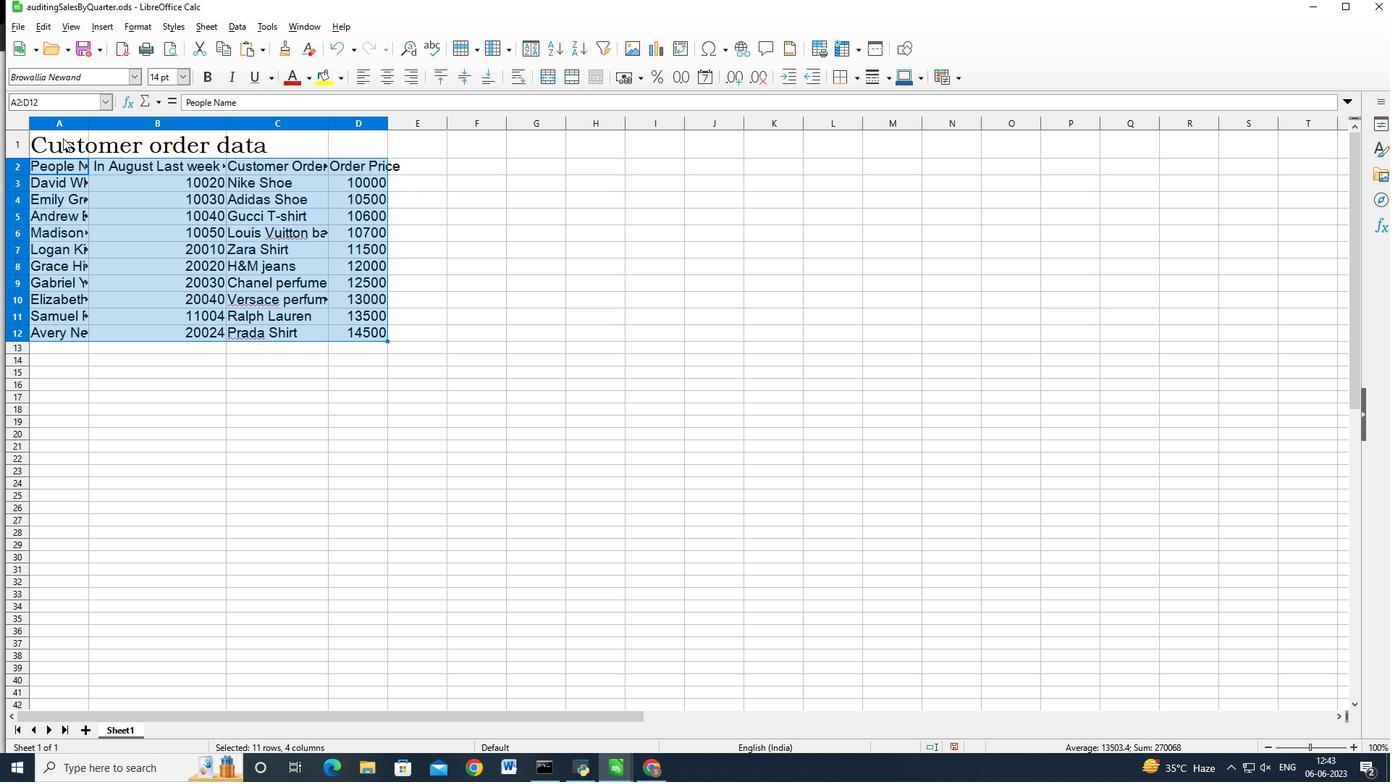 
Action: Mouse moved to (189, 149)
Screenshot: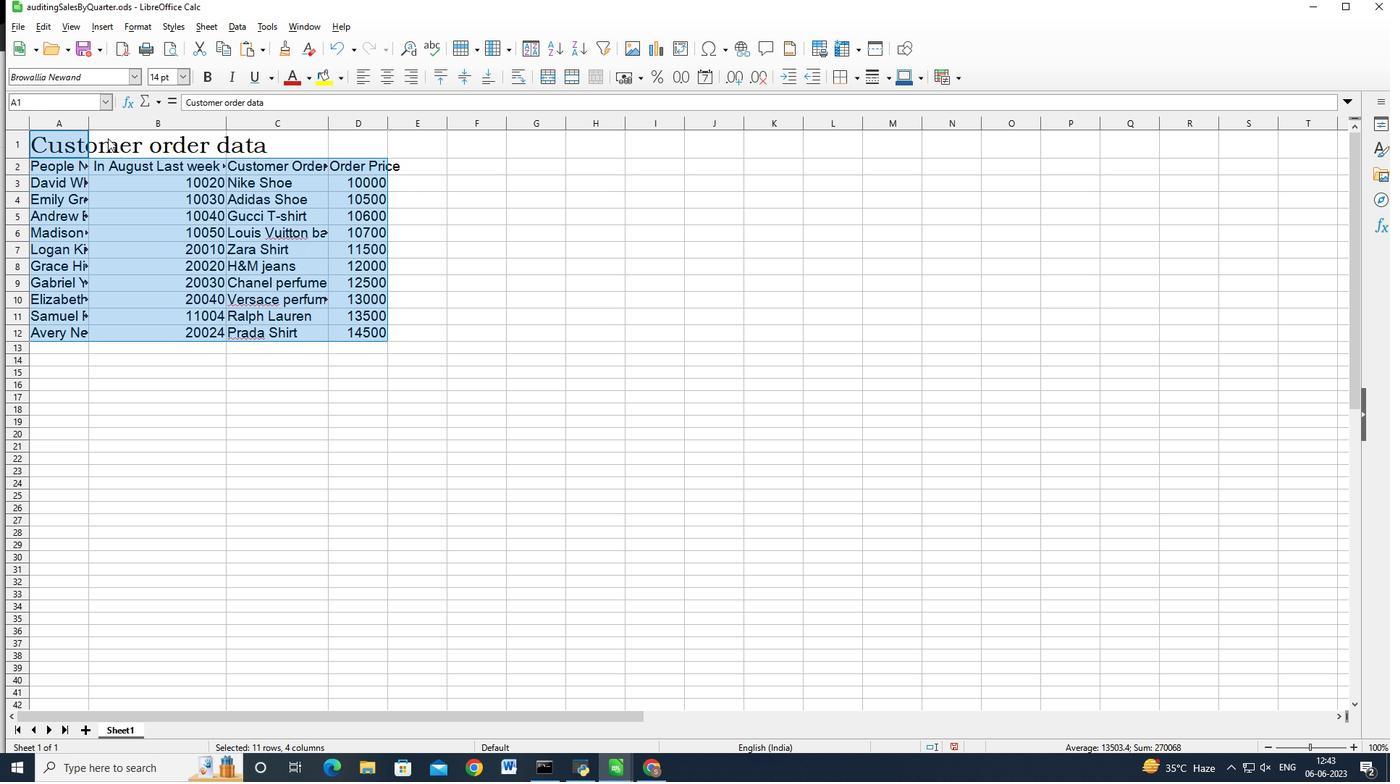 
Action: Mouse pressed left at (189, 149)
Screenshot: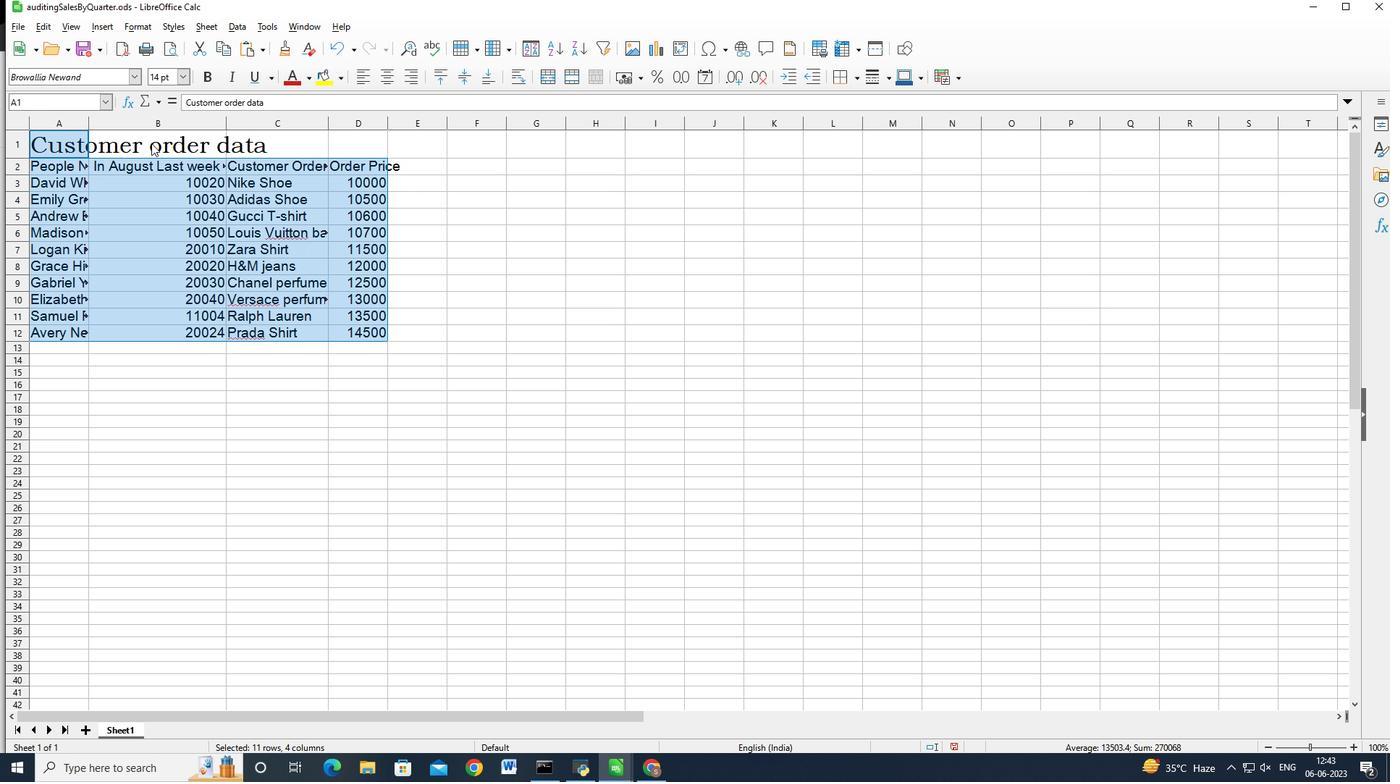 
Action: Mouse moved to (283, 148)
Screenshot: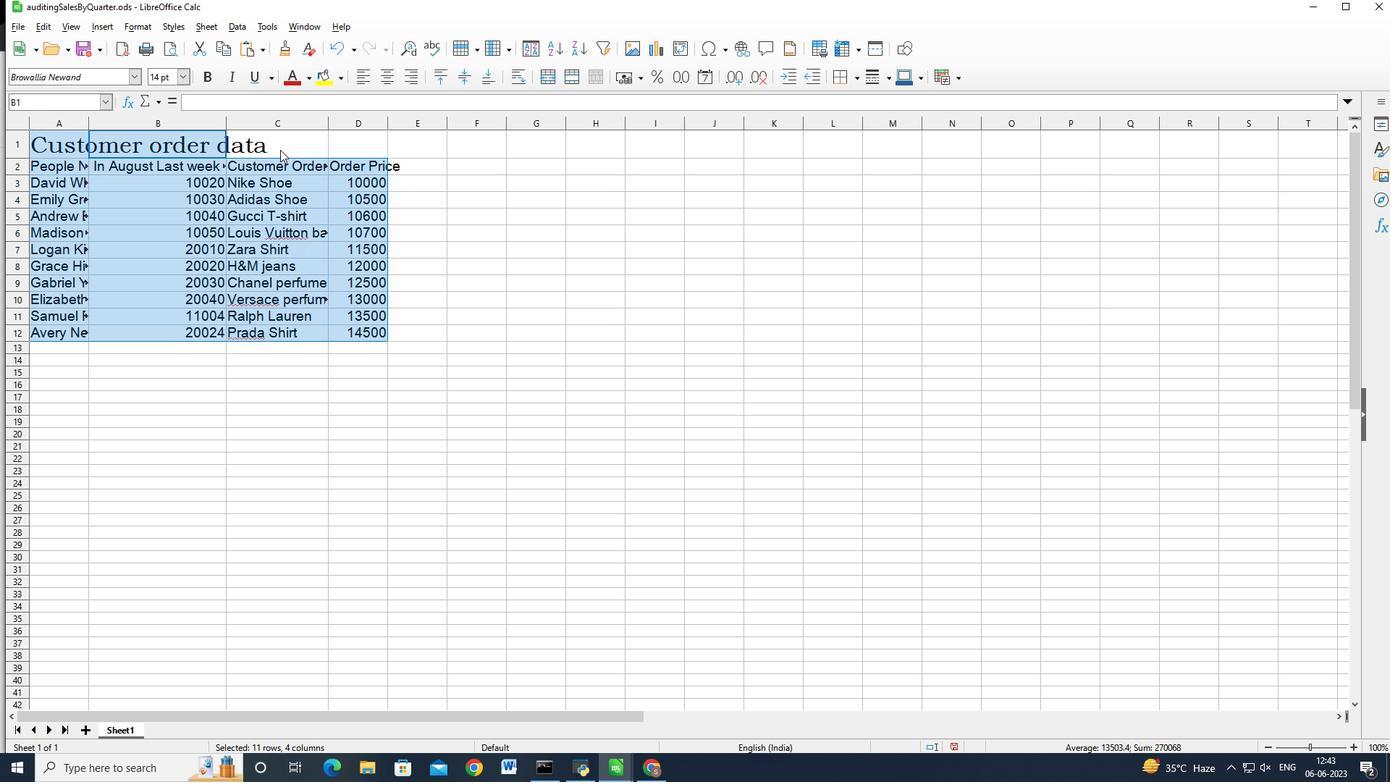 
Action: Mouse pressed left at (283, 148)
Screenshot: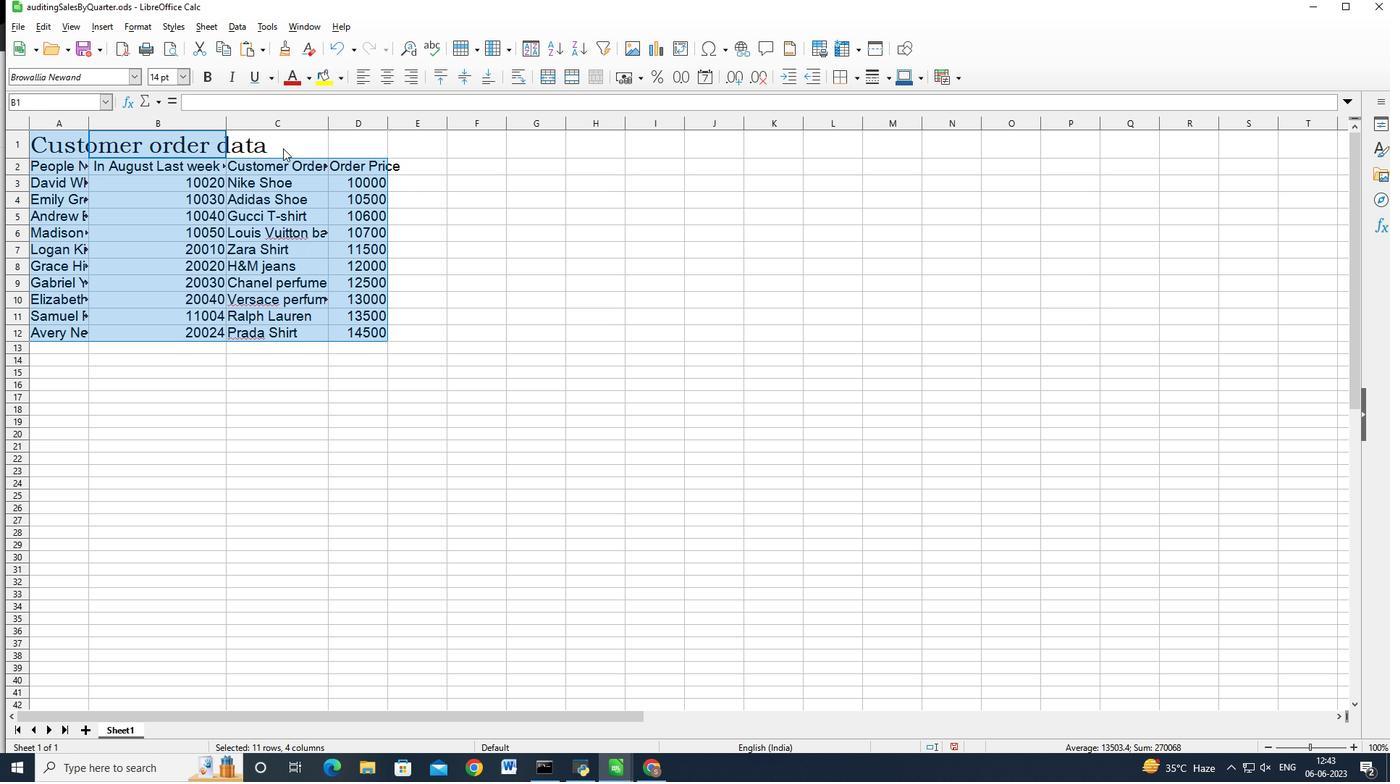 
Action: Mouse moved to (435, 75)
Screenshot: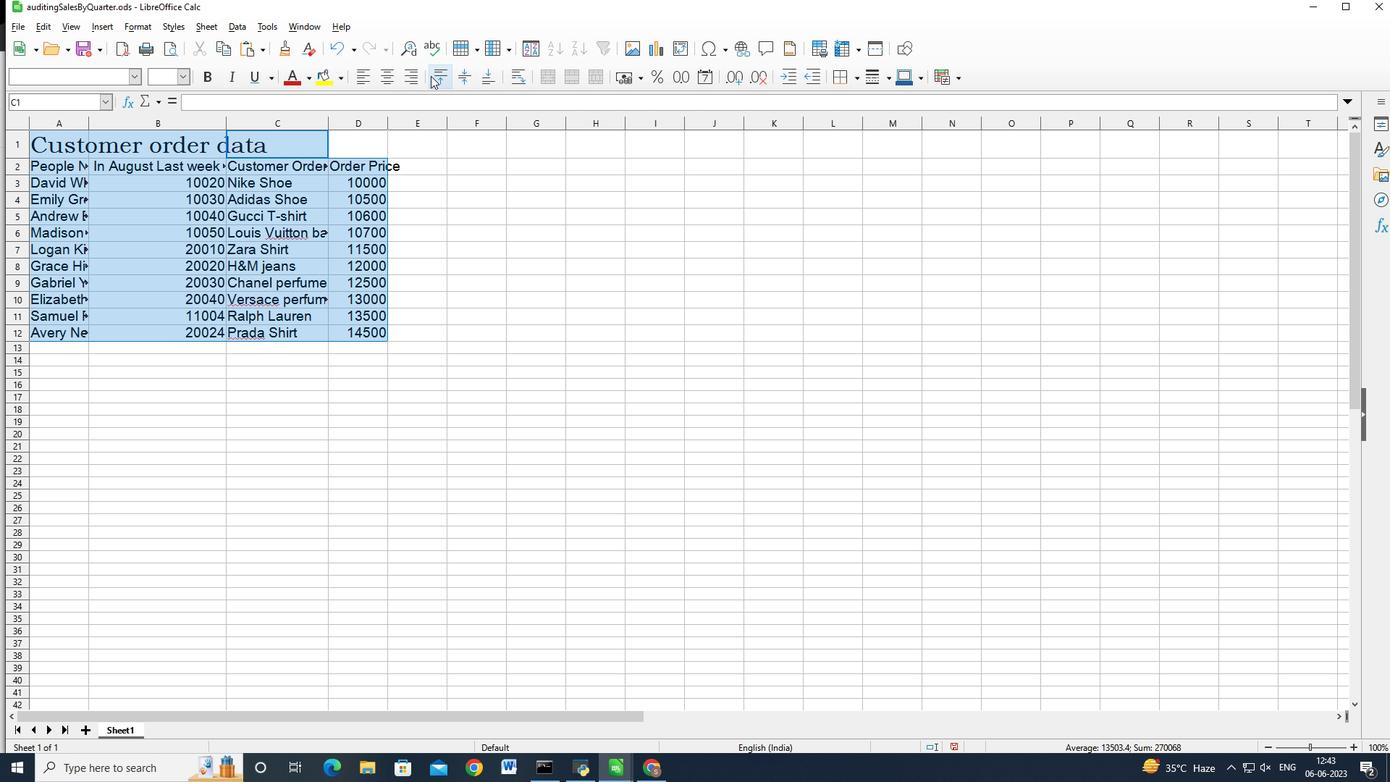 
Action: Mouse pressed left at (435, 75)
Screenshot: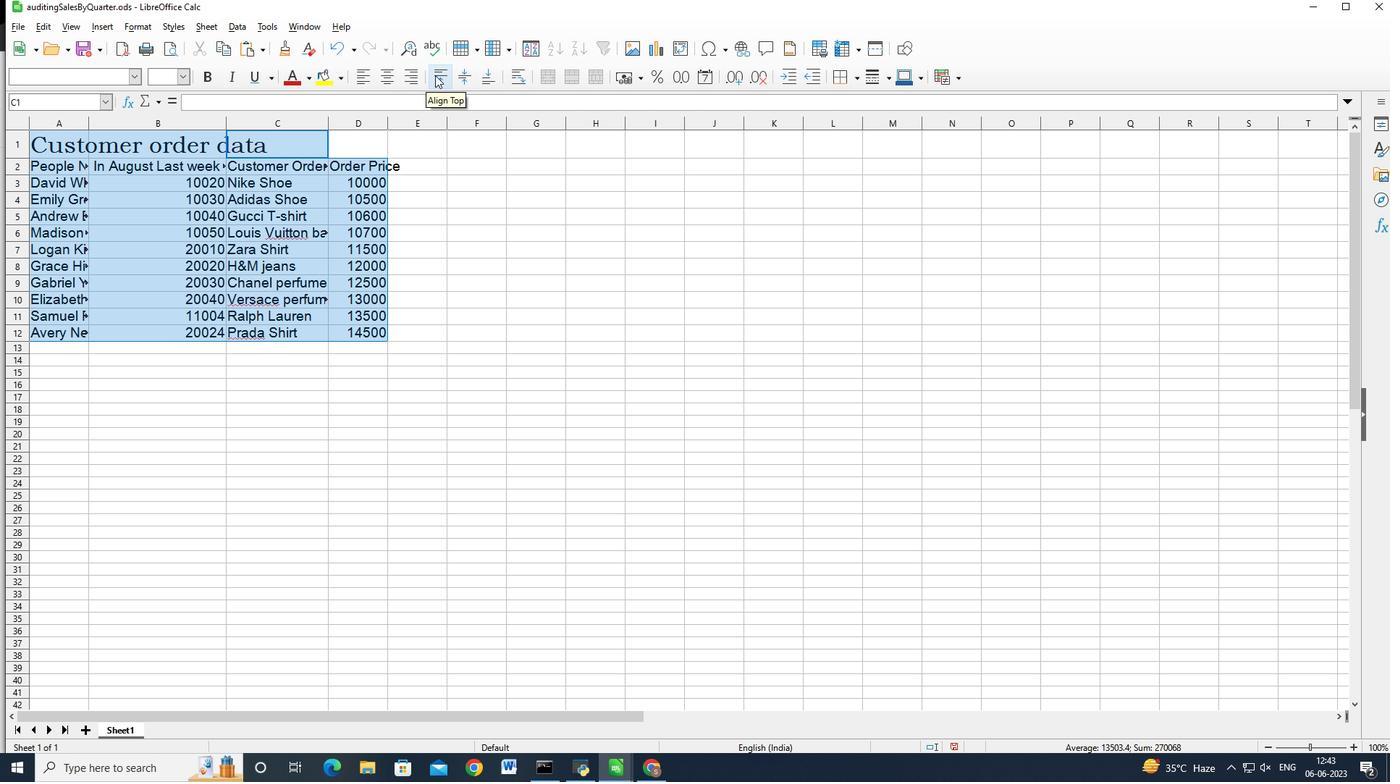 
Action: Mouse moved to (166, 182)
Screenshot: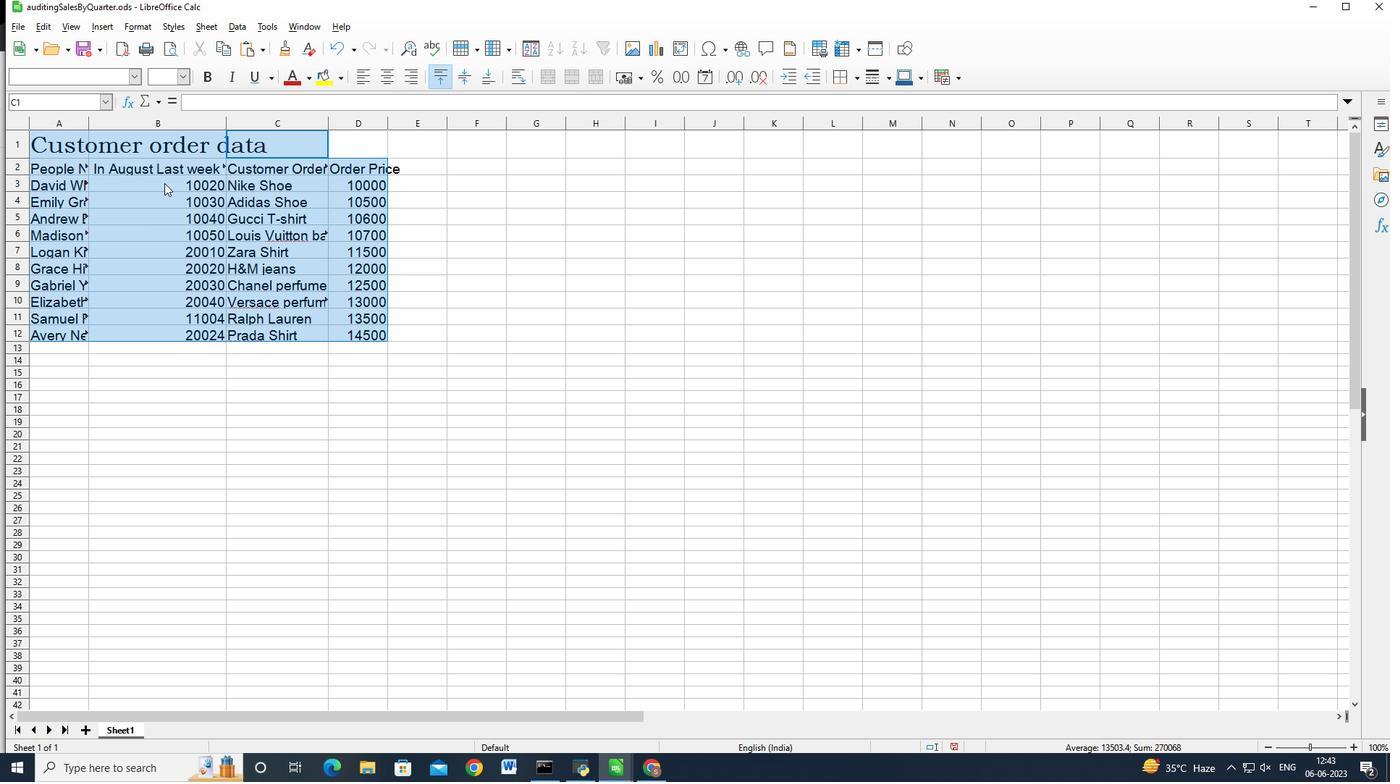 
Action: Key pressed ctrl+S
Screenshot: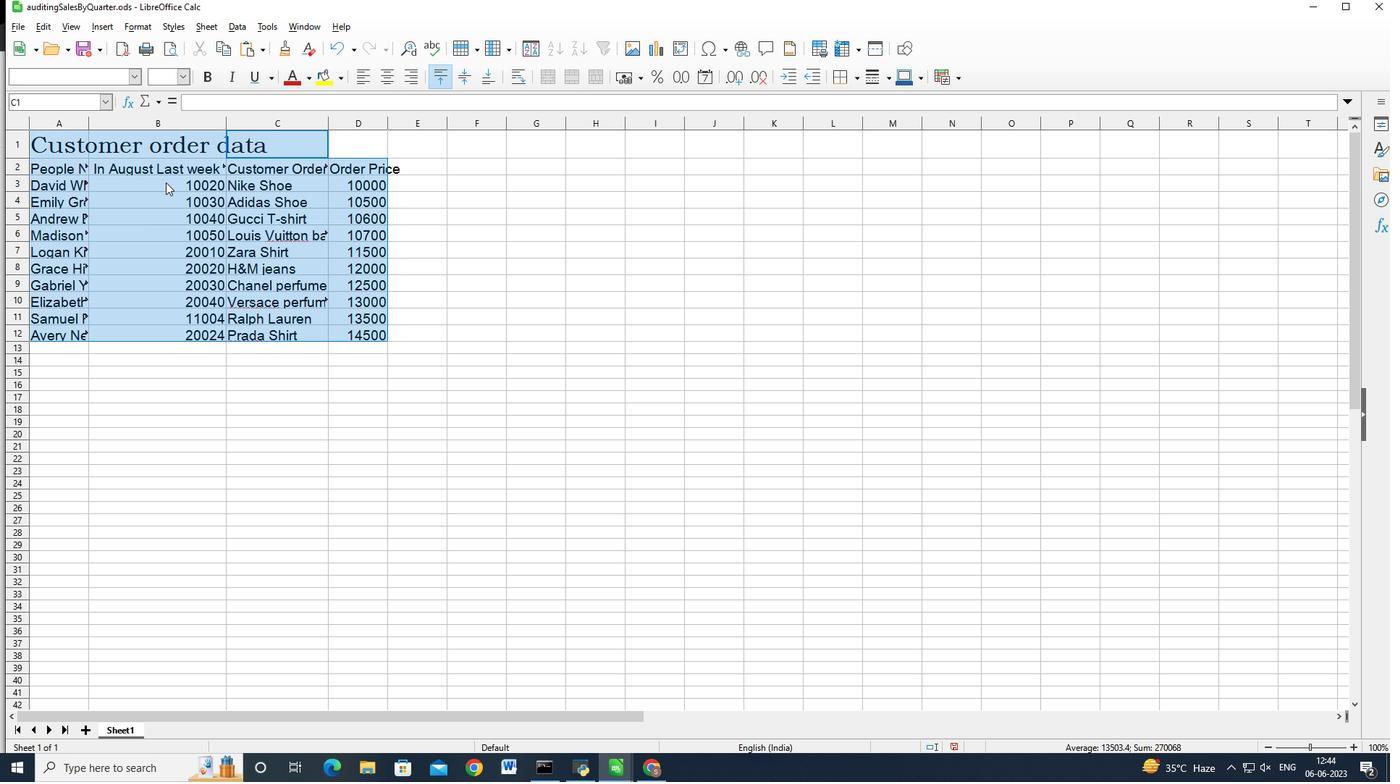 
Action: Mouse moved to (667, 311)
Screenshot: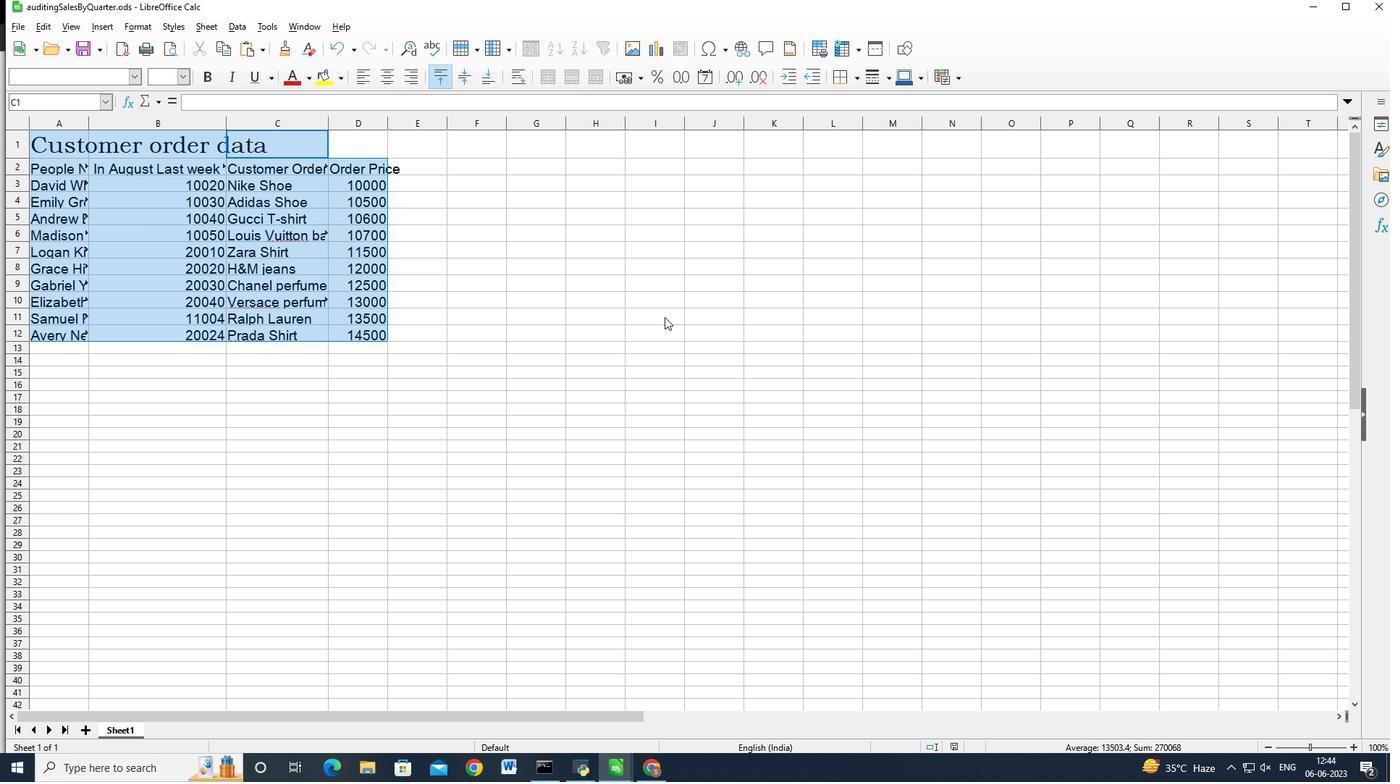 
